 Task: Find connections with filter location Rānībennur with filter topic #futurewith filter profile language German with filter current company Synchrony with filter school Banaras Hindu University with filter industry Market Research with filter service category Video Production with filter keywords title Housekeeper
Action: Mouse moved to (525, 50)
Screenshot: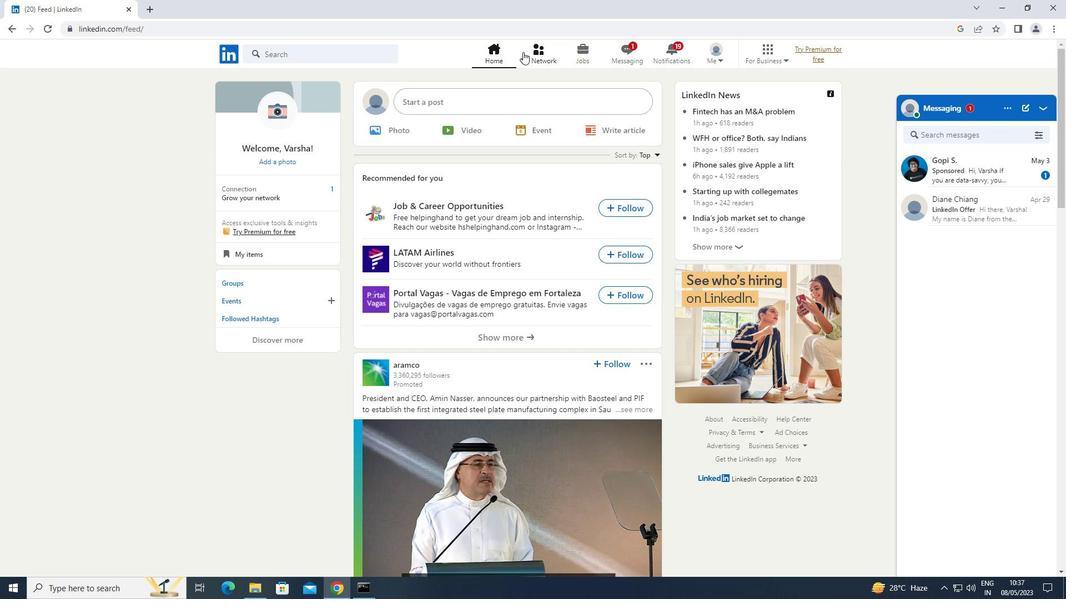 
Action: Mouse pressed left at (525, 50)
Screenshot: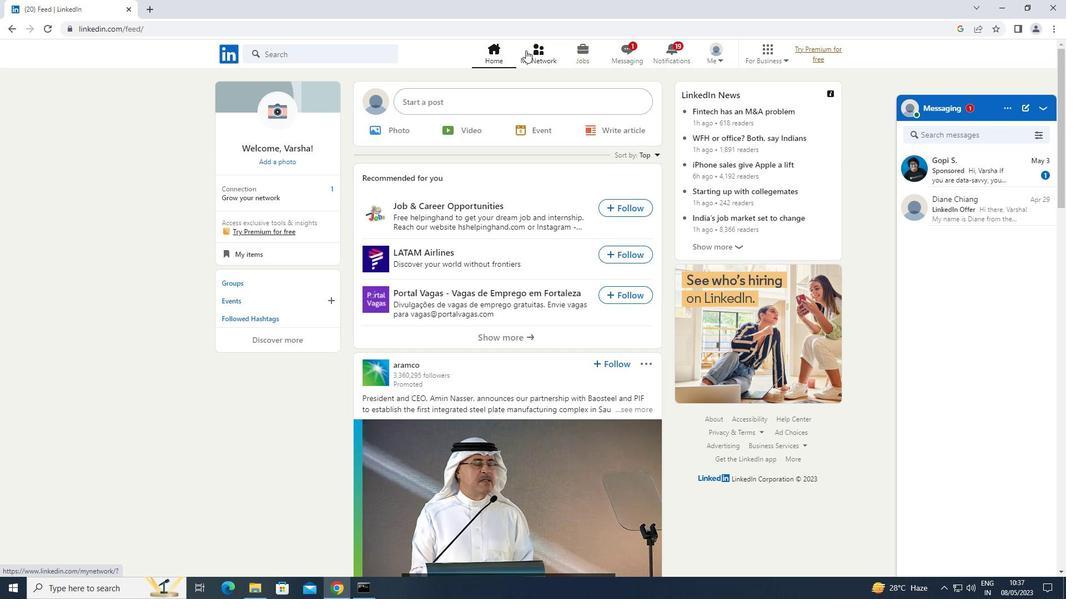 
Action: Mouse moved to (298, 121)
Screenshot: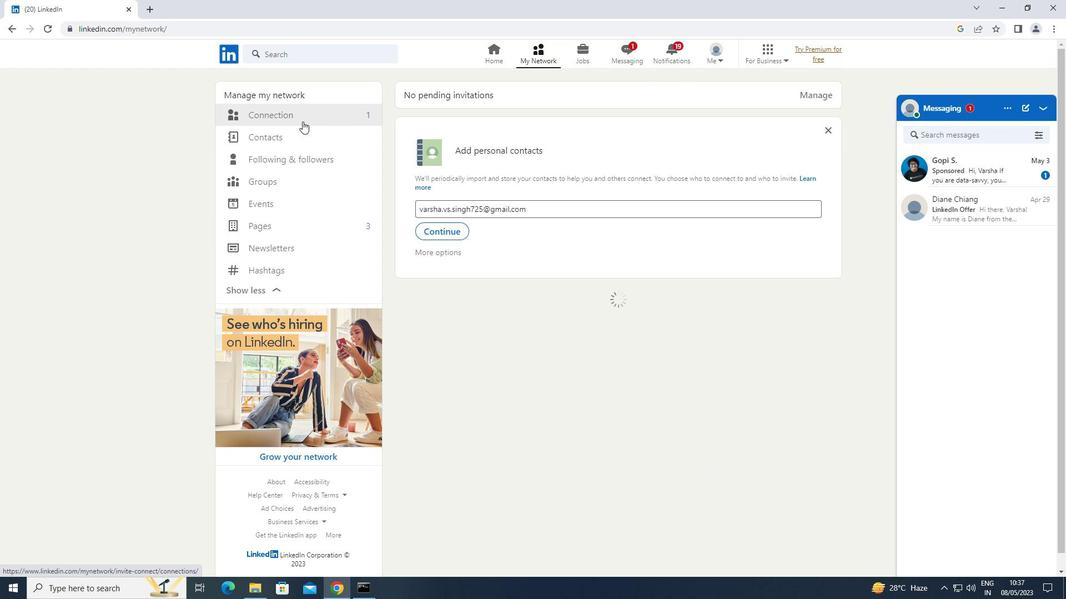 
Action: Mouse pressed left at (298, 121)
Screenshot: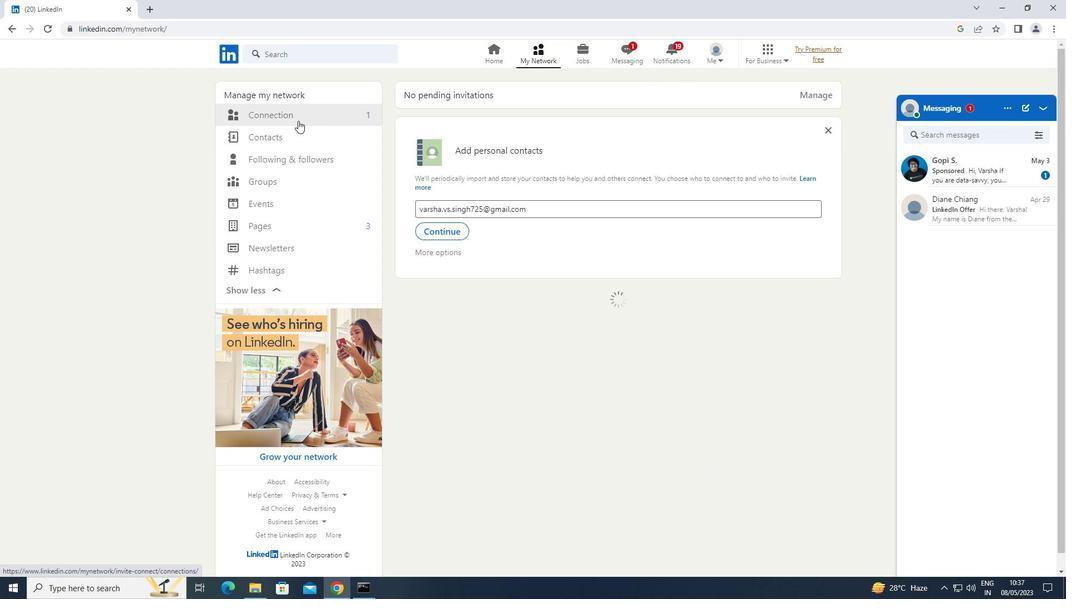 
Action: Mouse moved to (607, 111)
Screenshot: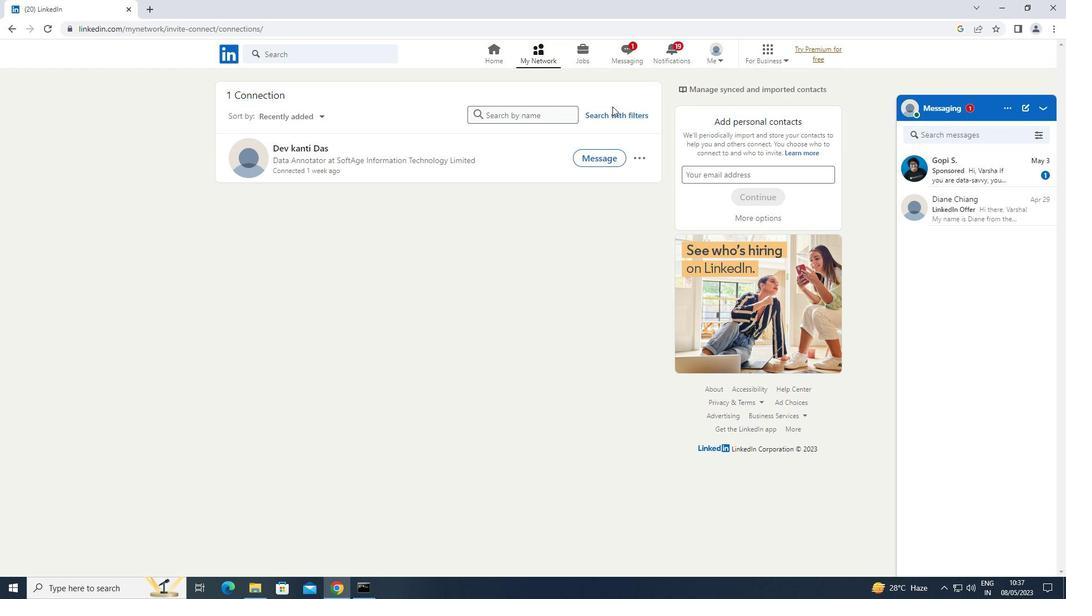 
Action: Mouse pressed left at (607, 111)
Screenshot: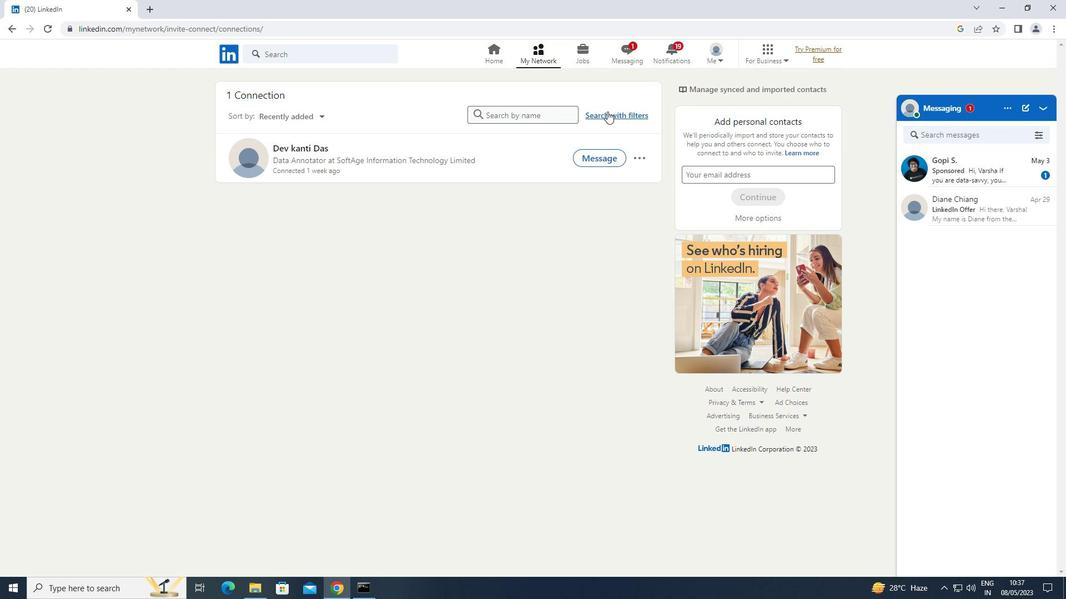 
Action: Mouse moved to (569, 84)
Screenshot: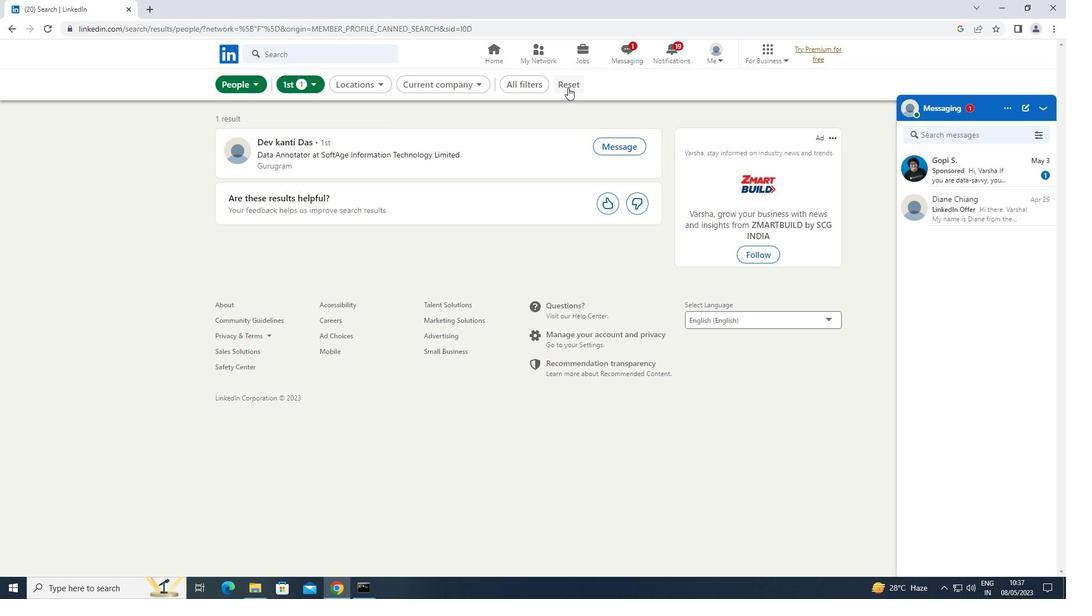 
Action: Mouse pressed left at (569, 84)
Screenshot: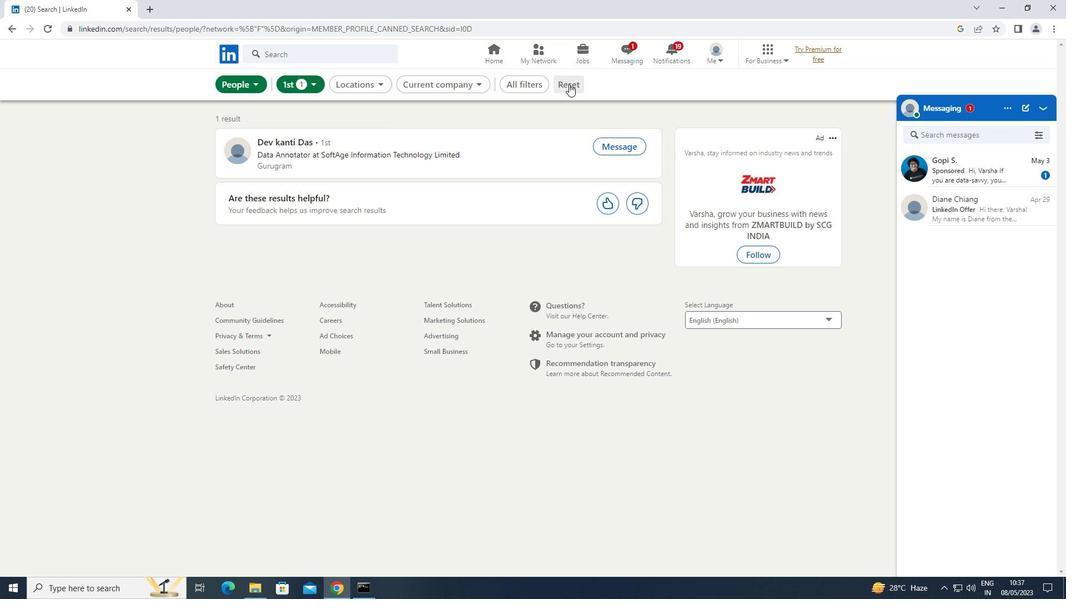 
Action: Mouse moved to (554, 86)
Screenshot: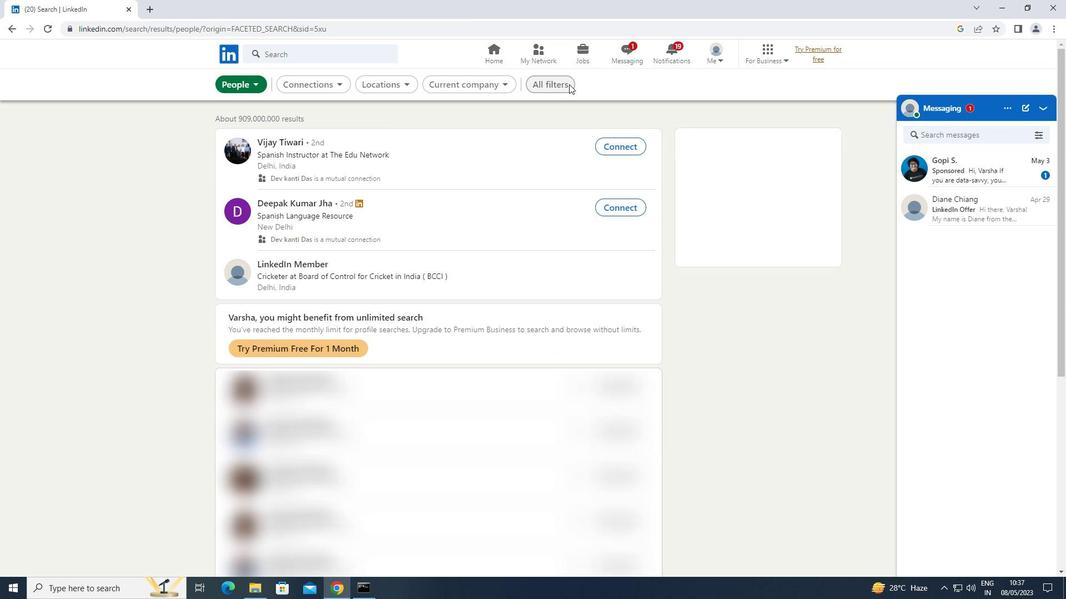 
Action: Mouse pressed left at (554, 86)
Screenshot: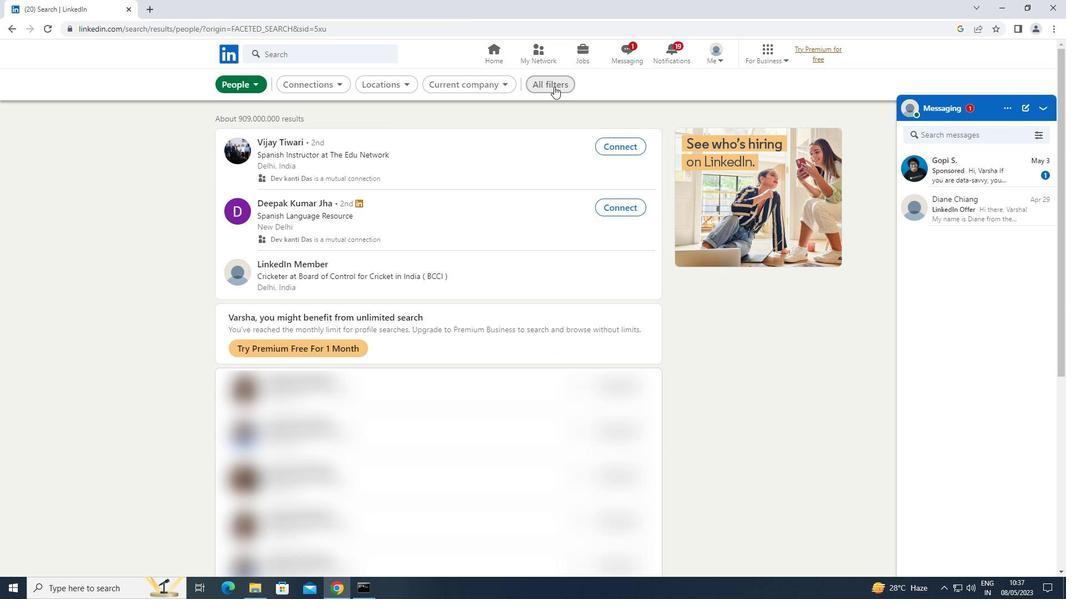 
Action: Mouse moved to (802, 176)
Screenshot: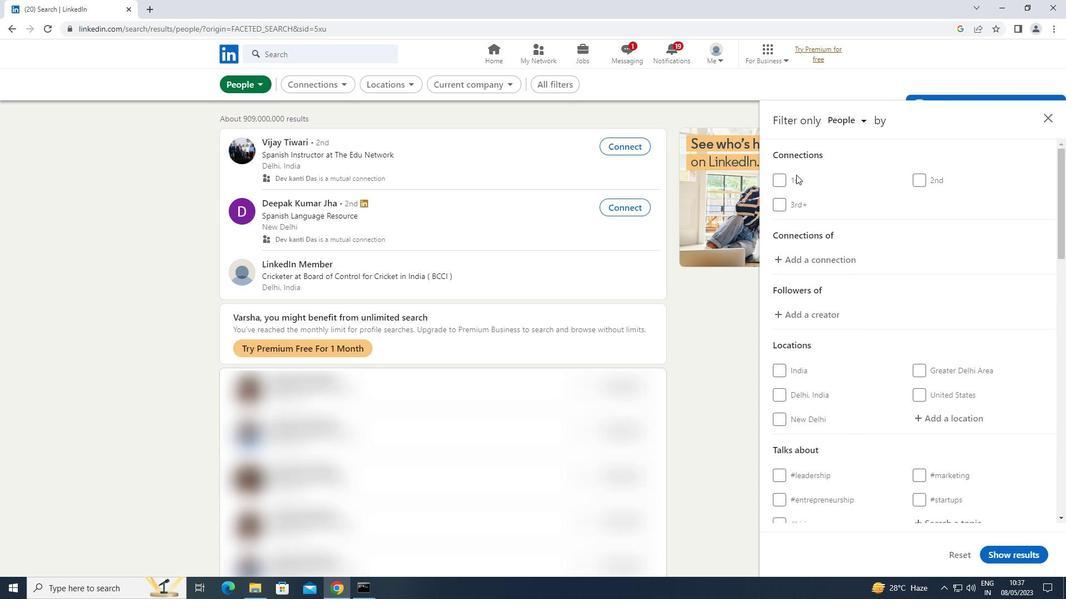 
Action: Mouse scrolled (802, 176) with delta (0, 0)
Screenshot: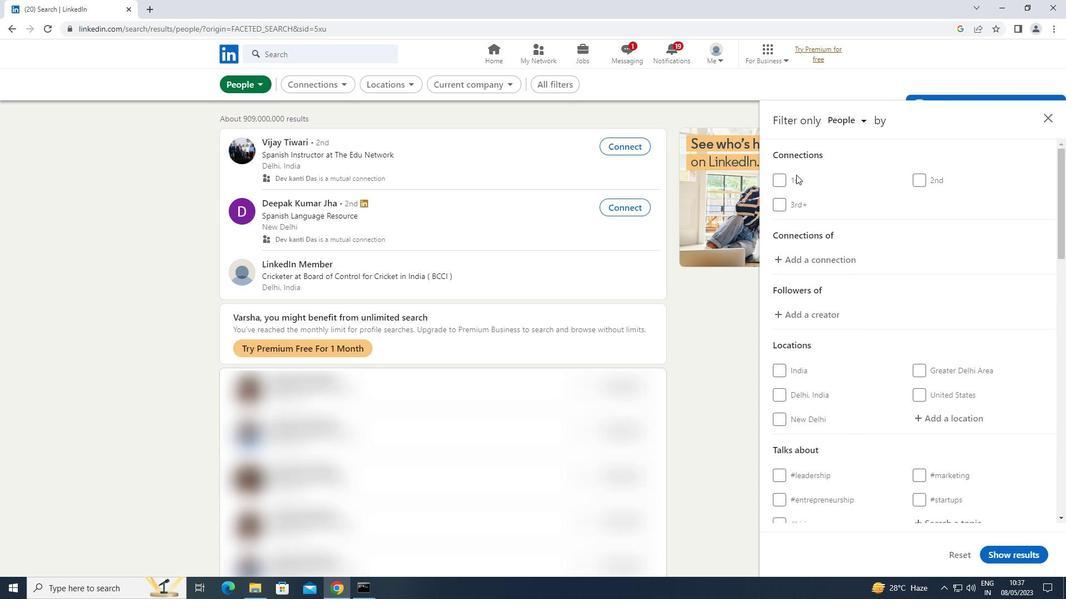 
Action: Mouse moved to (802, 177)
Screenshot: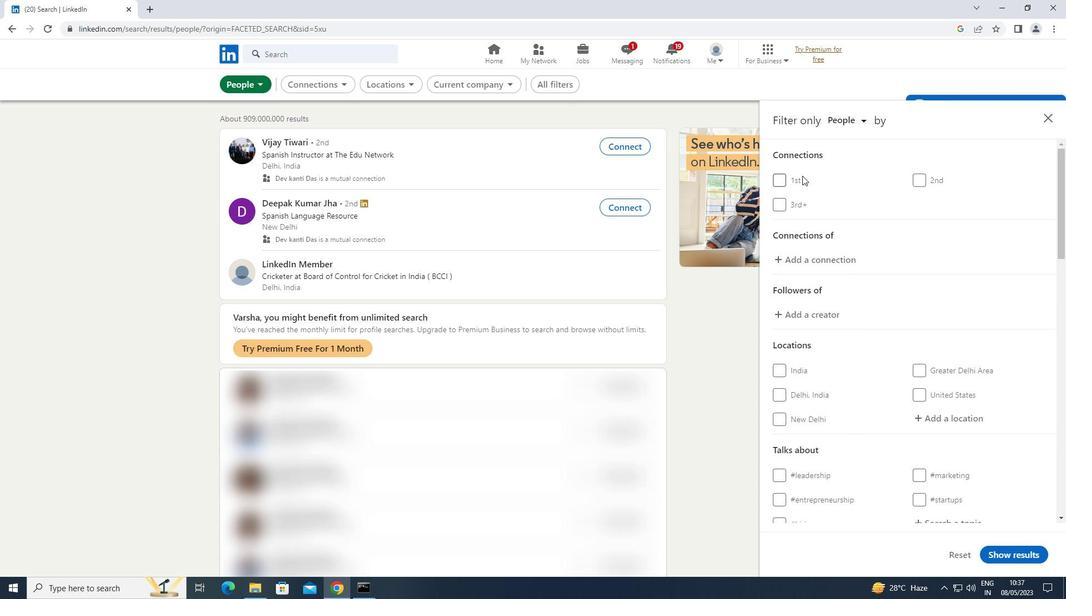 
Action: Mouse scrolled (802, 177) with delta (0, 0)
Screenshot: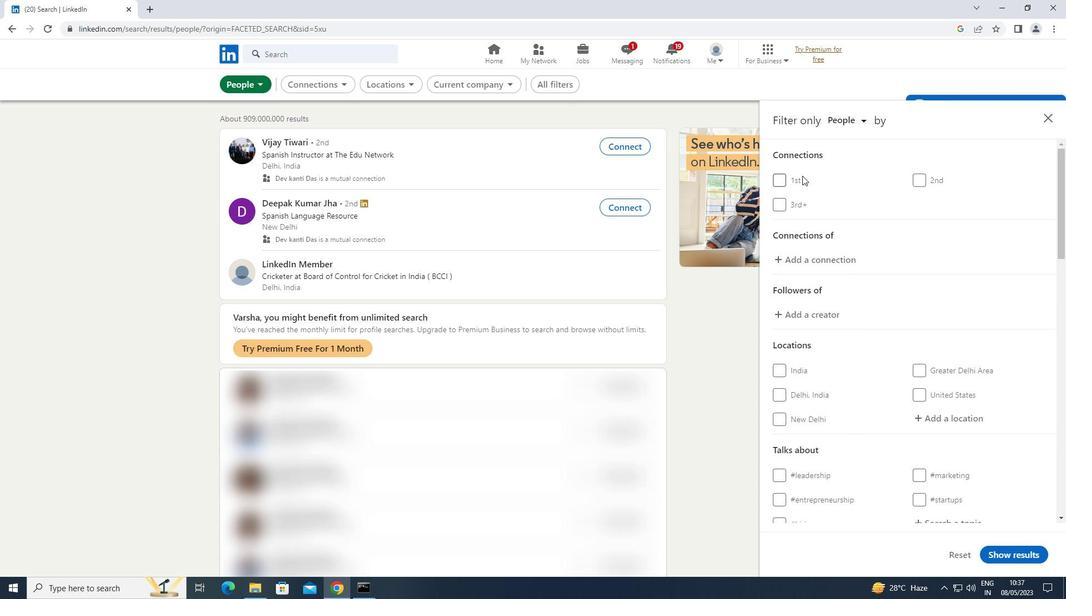 
Action: Mouse moved to (802, 177)
Screenshot: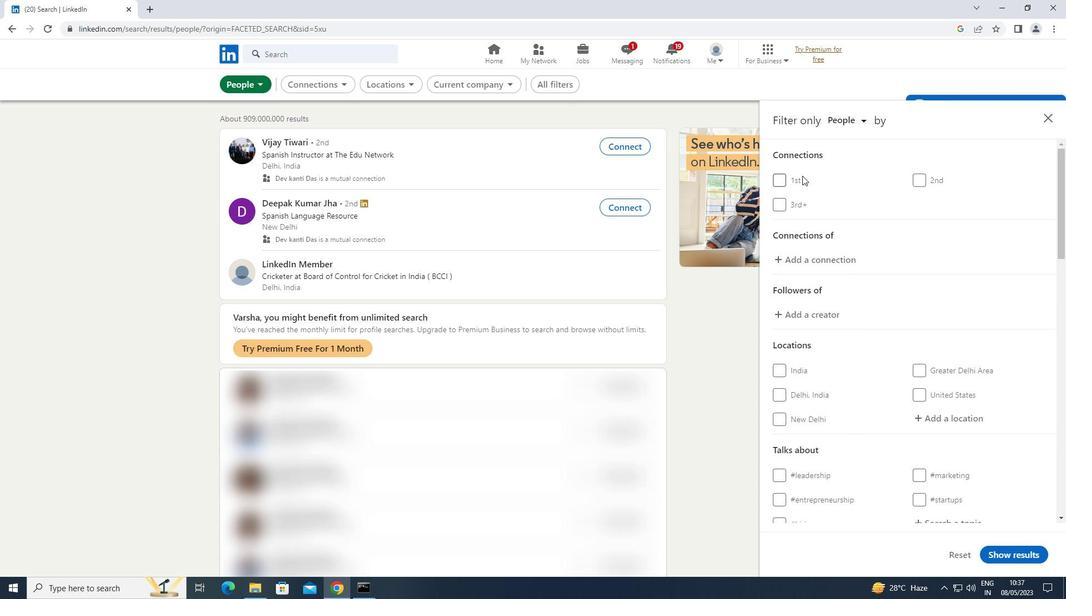 
Action: Mouse scrolled (802, 177) with delta (0, 0)
Screenshot: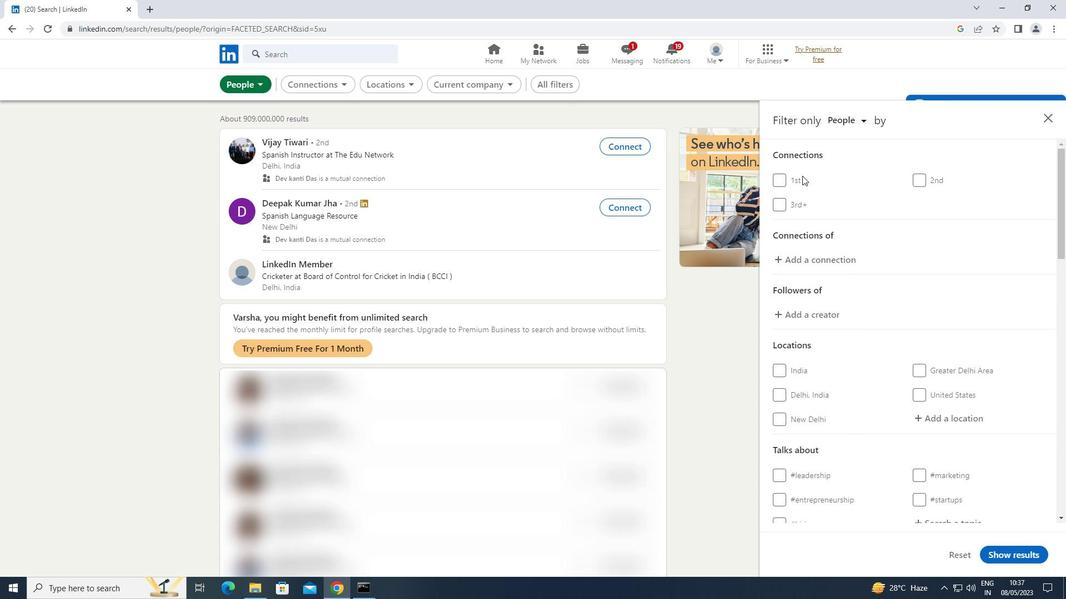 
Action: Mouse moved to (942, 246)
Screenshot: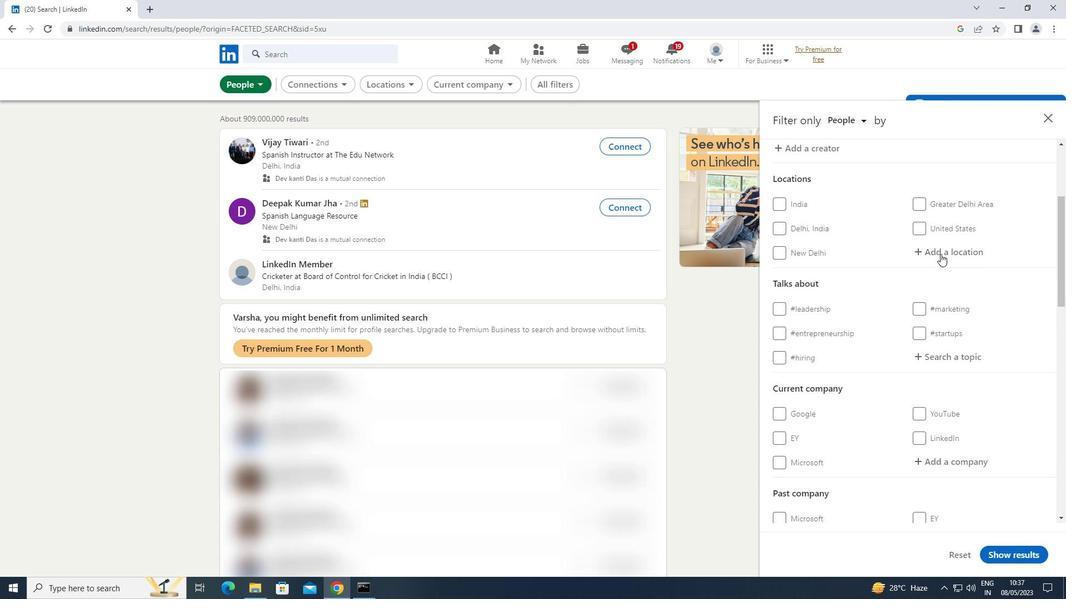 
Action: Mouse pressed left at (942, 246)
Screenshot: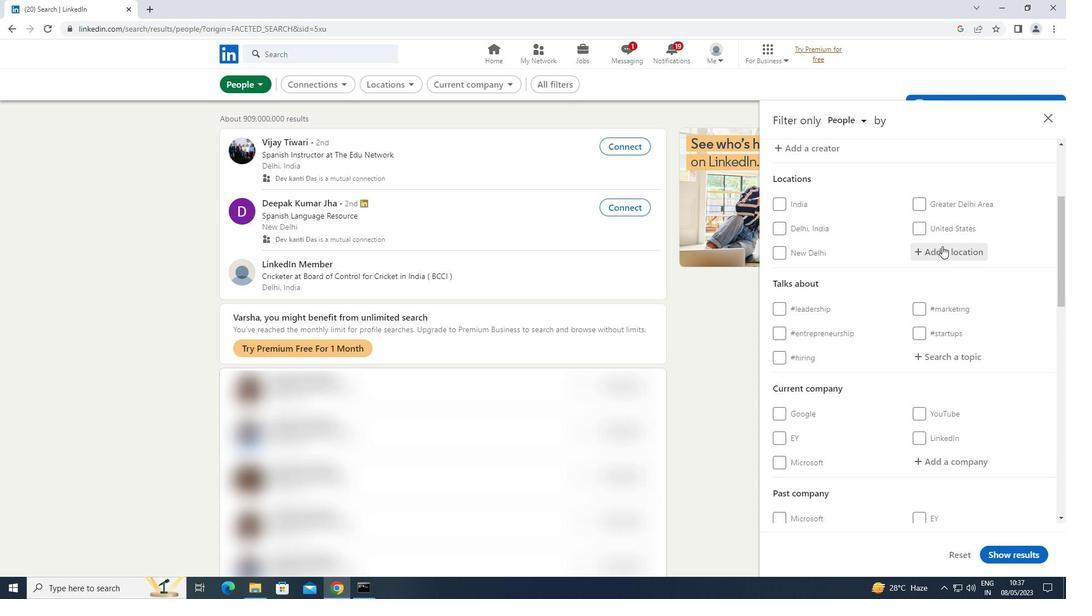 
Action: Mouse moved to (942, 246)
Screenshot: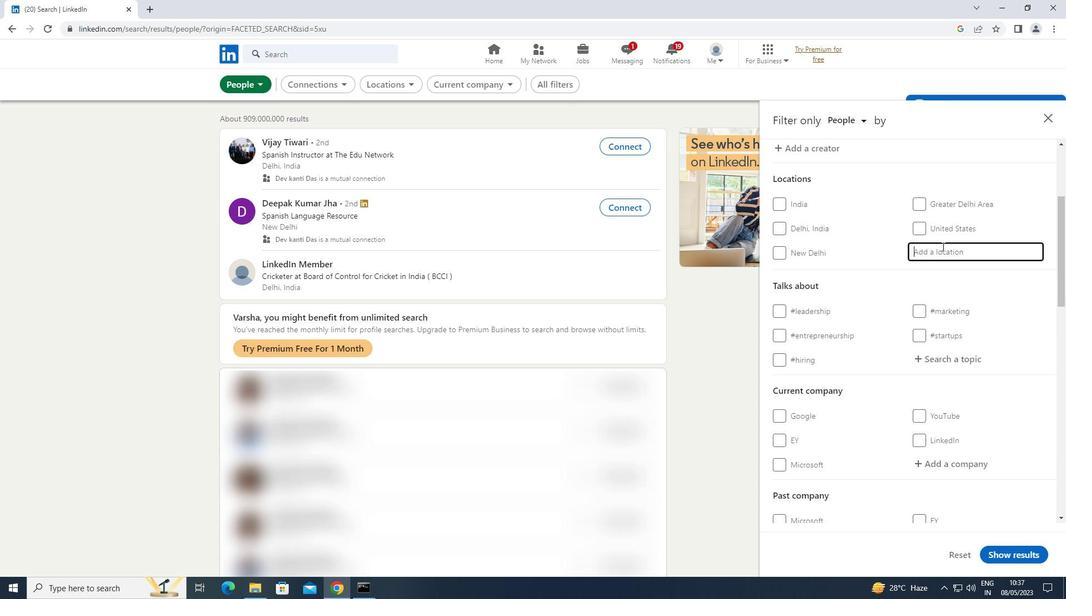 
Action: Key pressed <Key.shift>RANIBENNUR
Screenshot: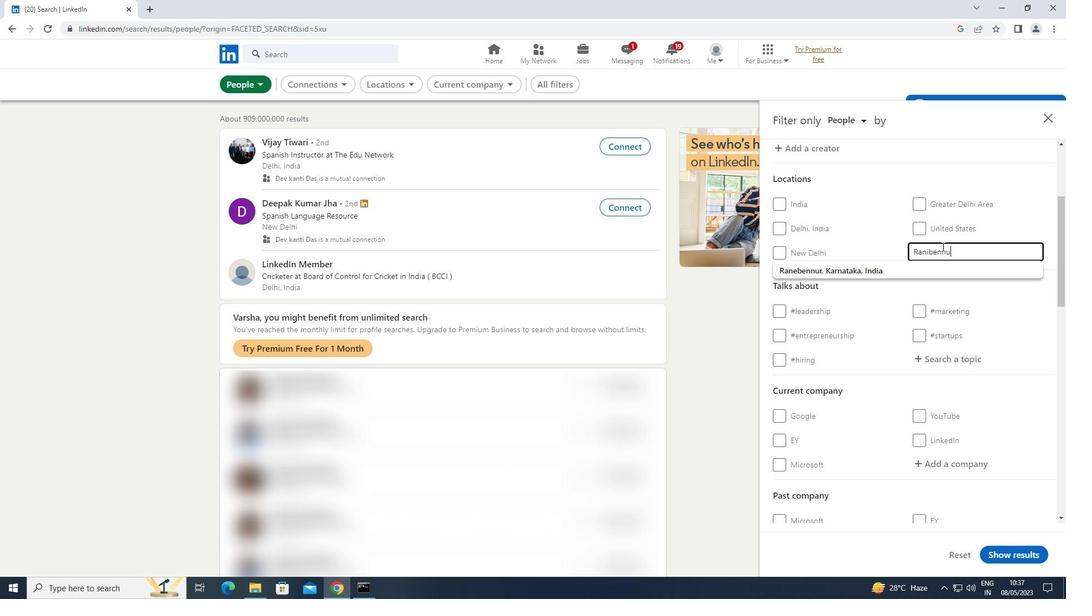 
Action: Mouse moved to (941, 357)
Screenshot: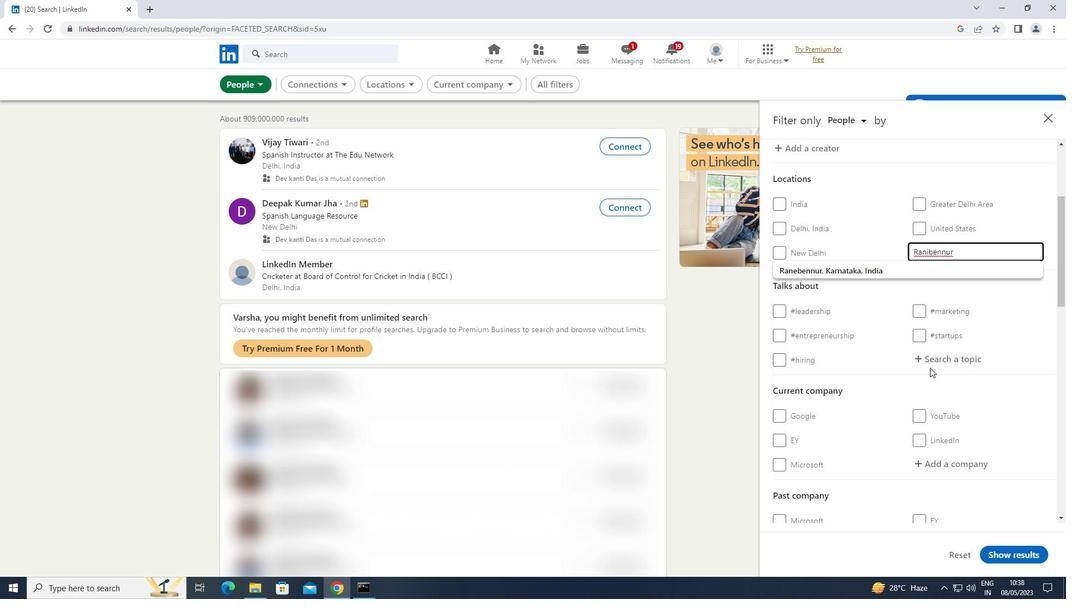 
Action: Mouse pressed left at (941, 357)
Screenshot: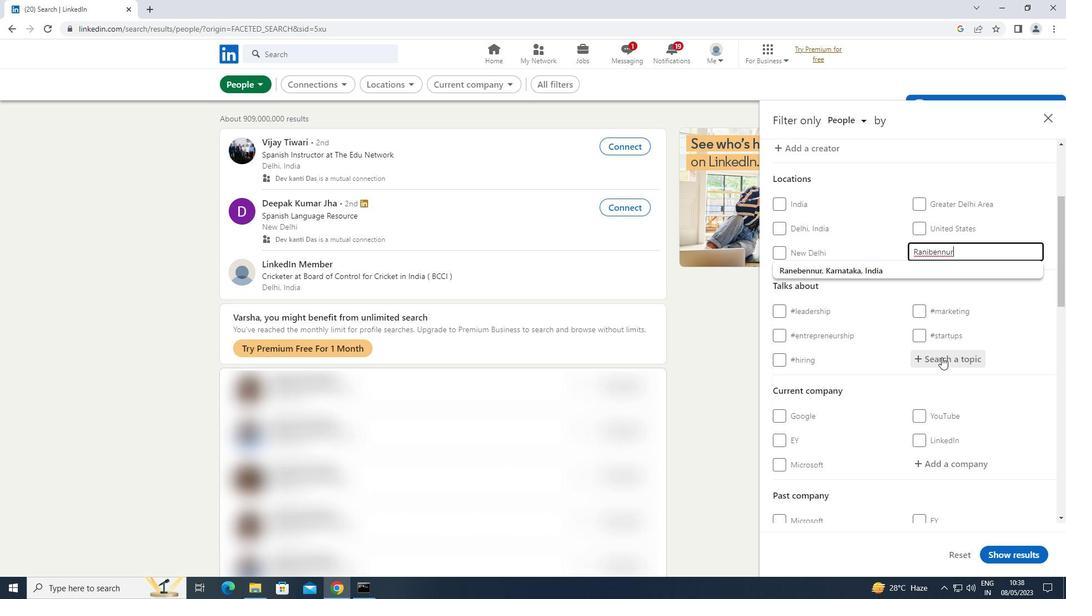
Action: Key pressed FUTURE
Screenshot: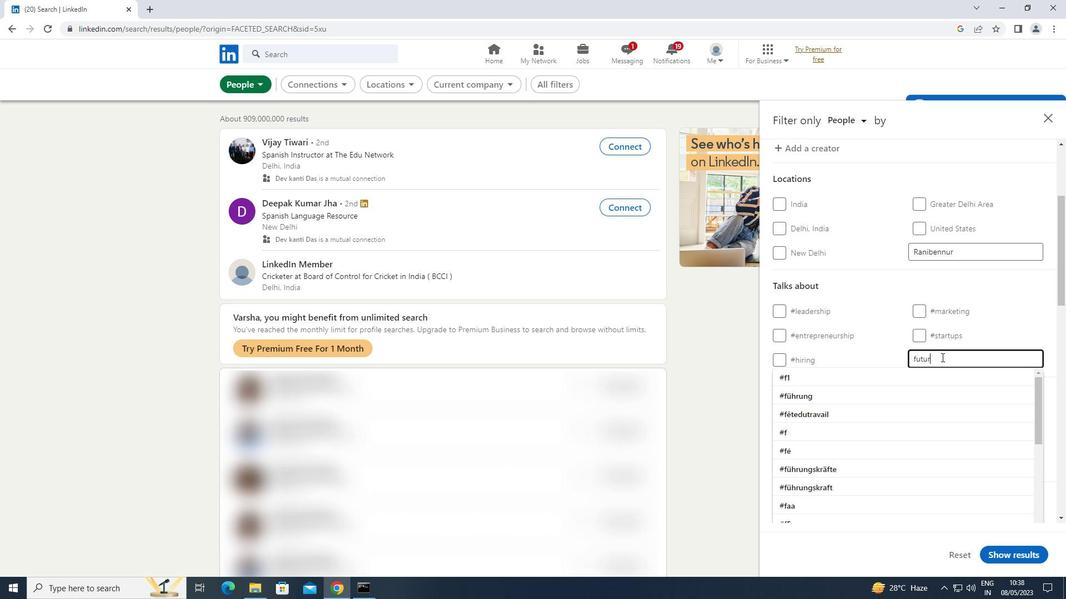 
Action: Mouse moved to (838, 373)
Screenshot: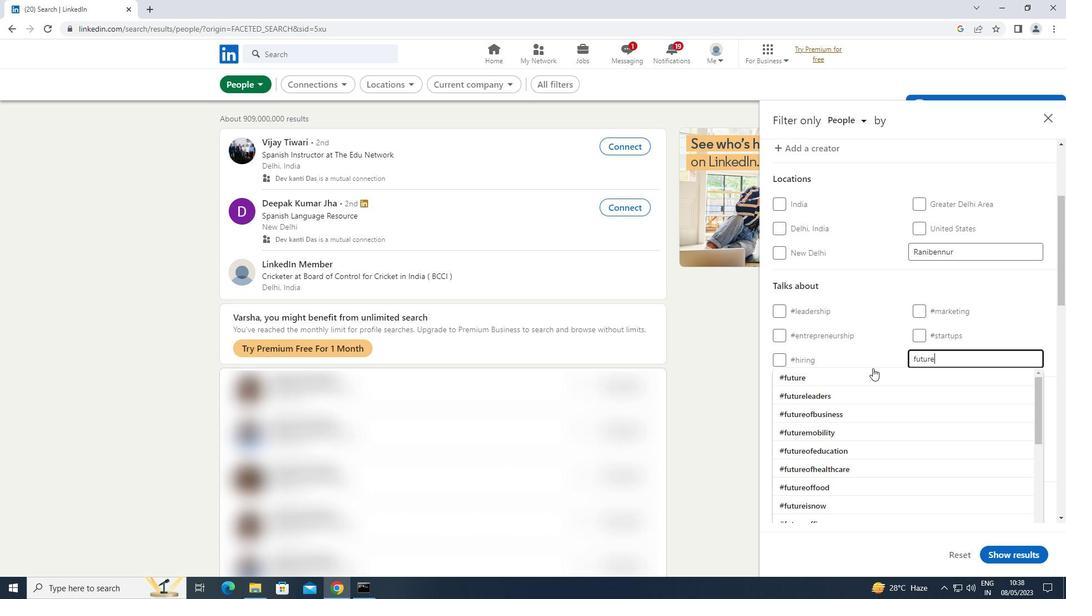 
Action: Mouse pressed left at (838, 373)
Screenshot: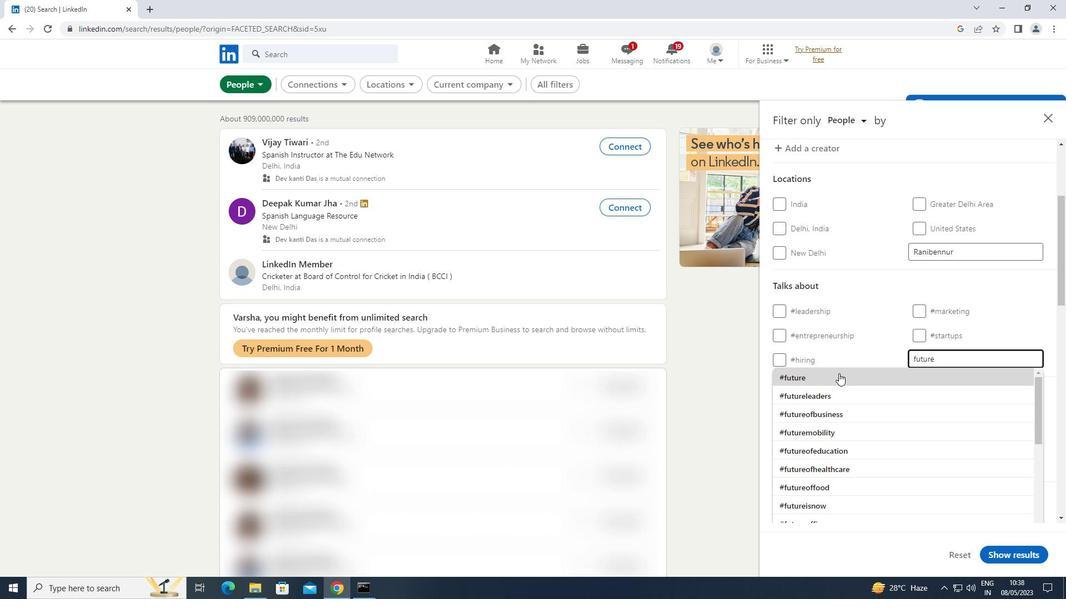 
Action: Mouse moved to (838, 373)
Screenshot: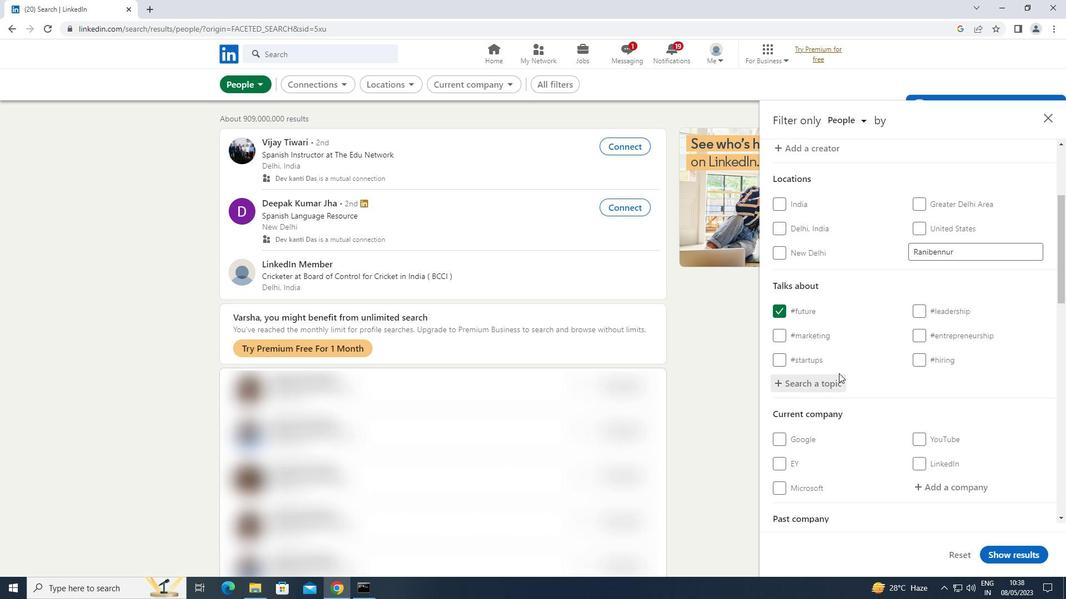 
Action: Mouse scrolled (838, 373) with delta (0, 0)
Screenshot: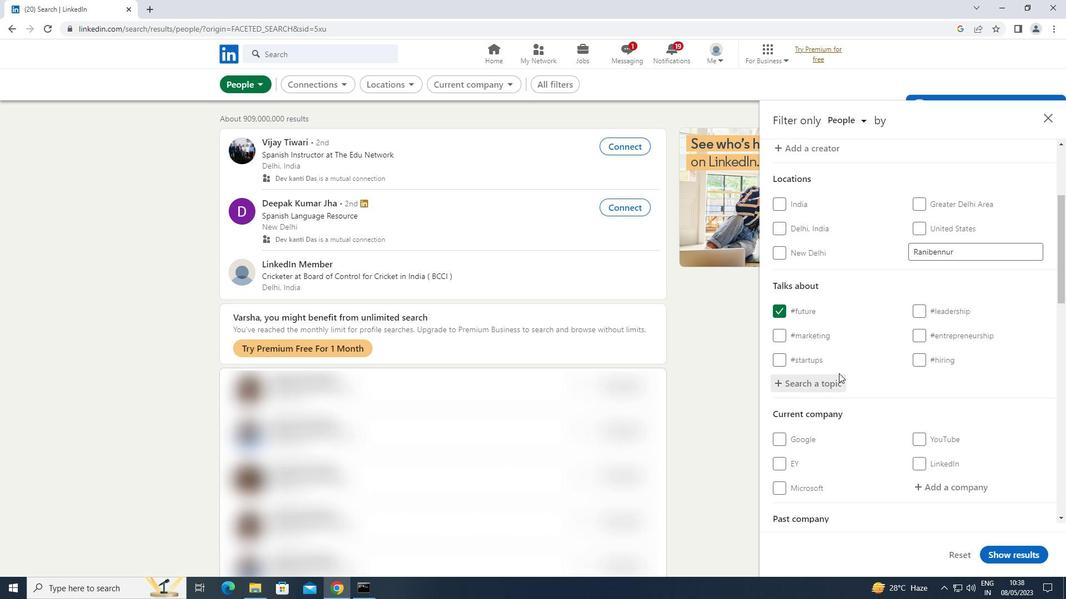 
Action: Mouse moved to (838, 374)
Screenshot: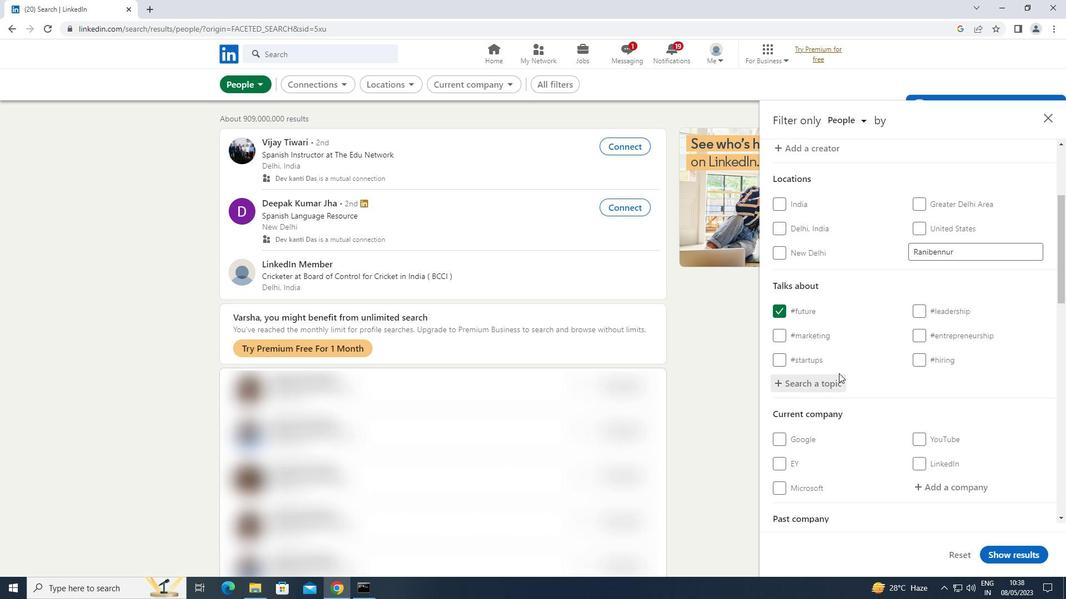 
Action: Mouse scrolled (838, 373) with delta (0, 0)
Screenshot: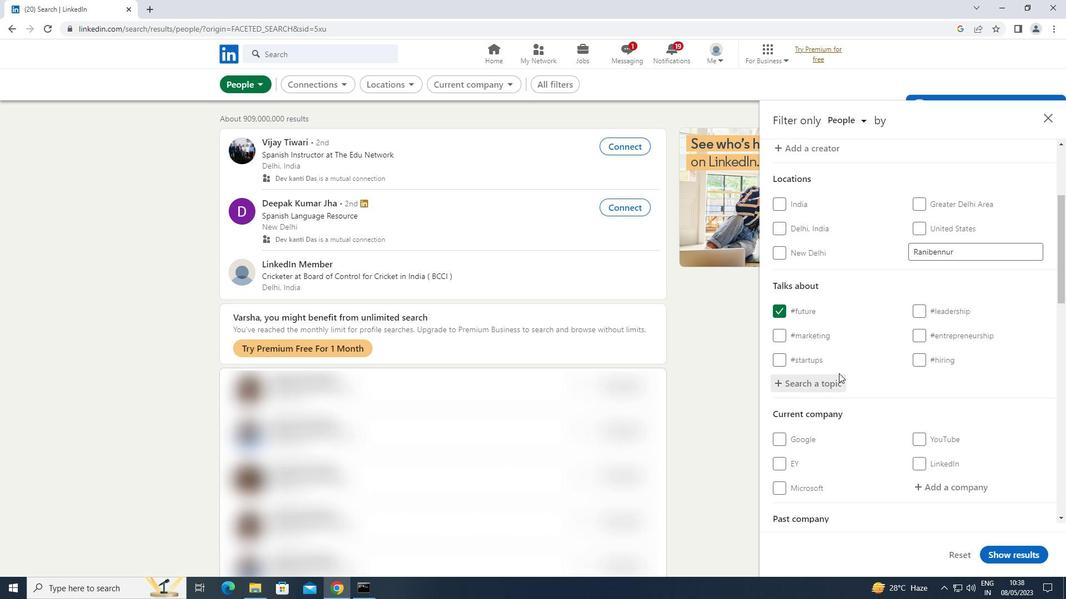 
Action: Mouse scrolled (838, 373) with delta (0, 0)
Screenshot: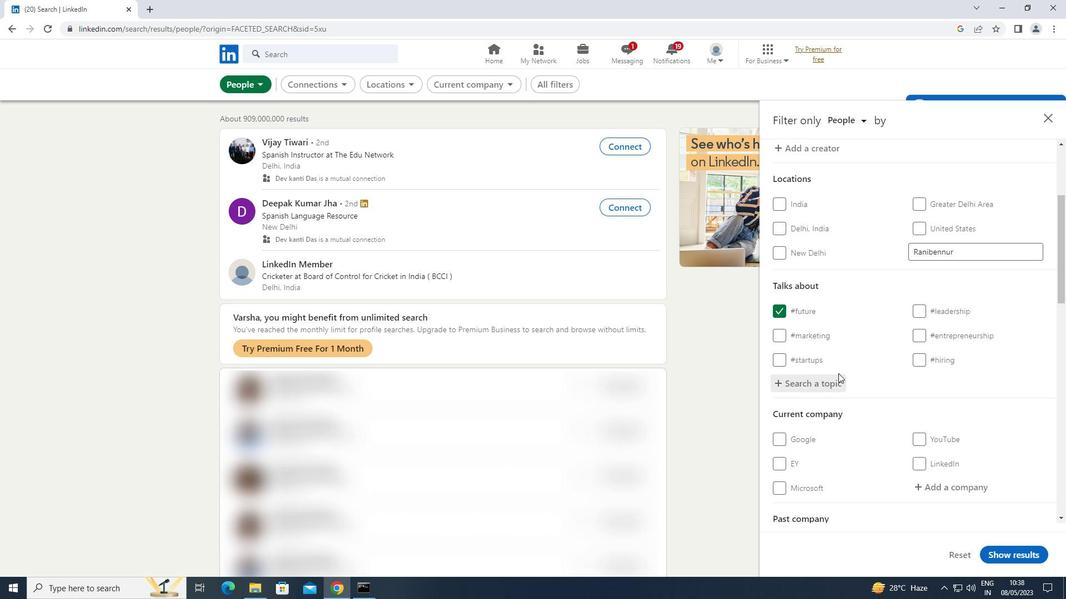 
Action: Mouse scrolled (838, 373) with delta (0, 0)
Screenshot: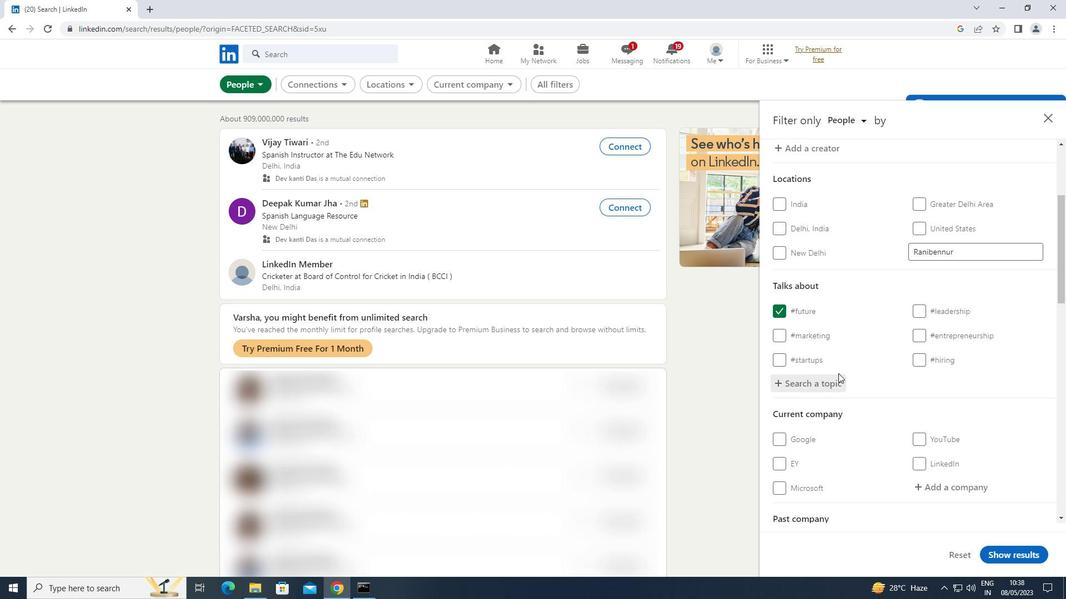 
Action: Mouse scrolled (838, 373) with delta (0, 0)
Screenshot: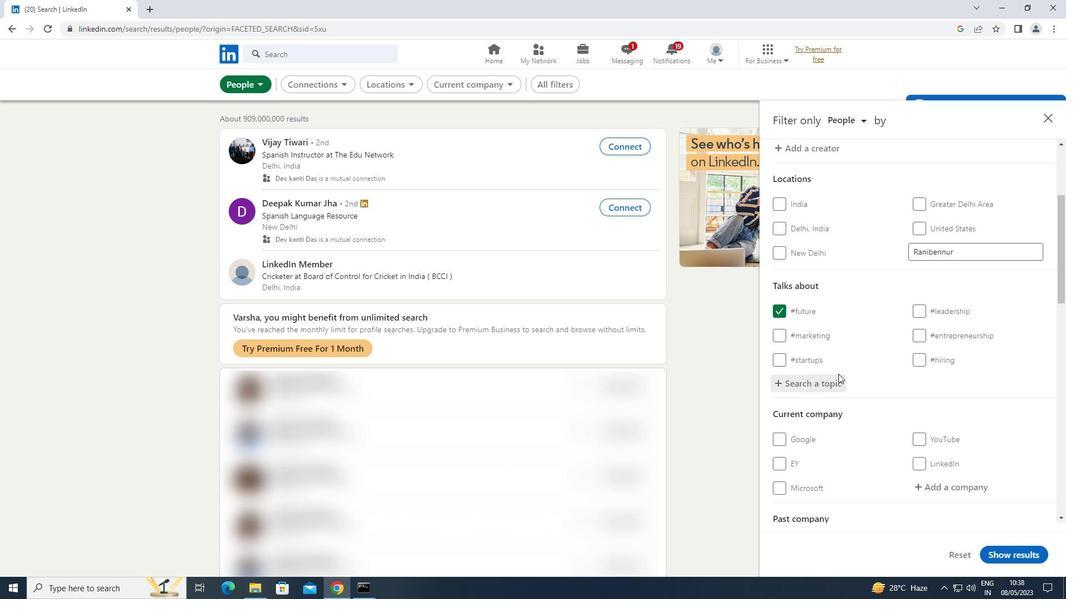 
Action: Mouse moved to (837, 374)
Screenshot: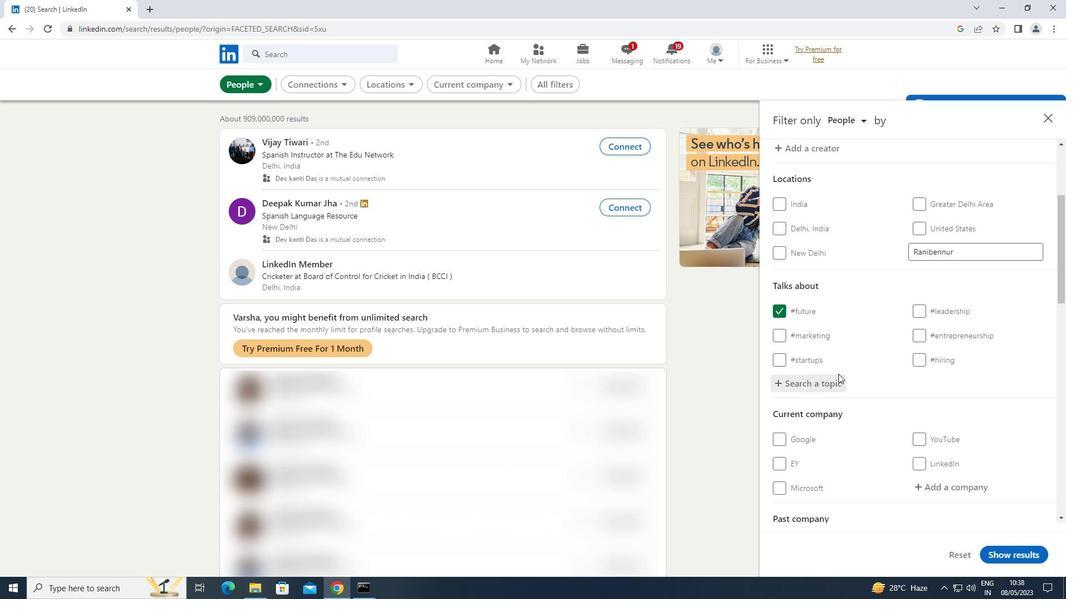 
Action: Mouse scrolled (837, 374) with delta (0, 0)
Screenshot: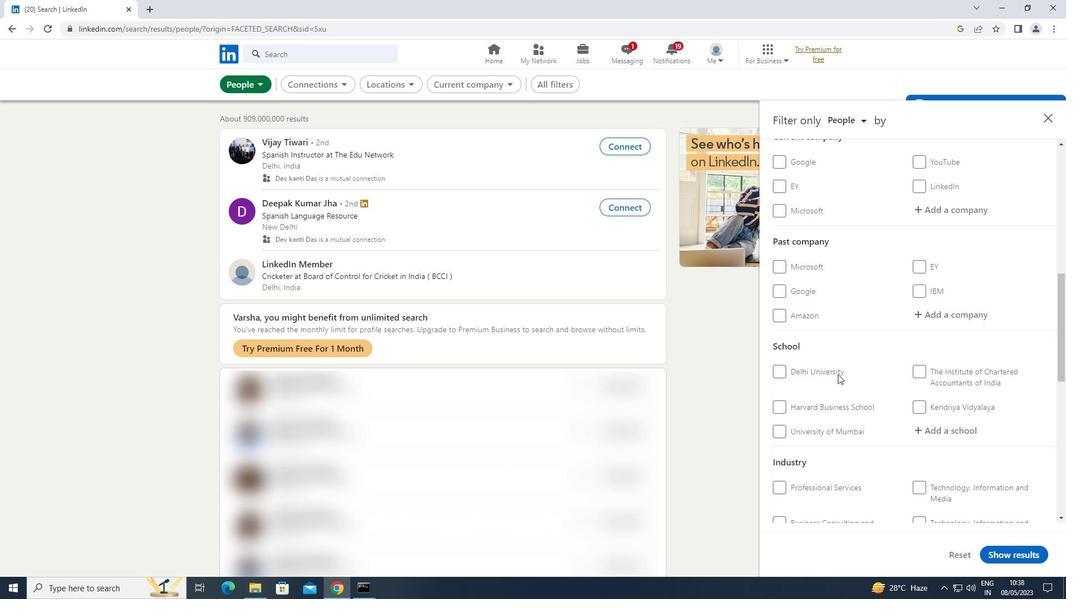 
Action: Mouse scrolled (837, 374) with delta (0, 0)
Screenshot: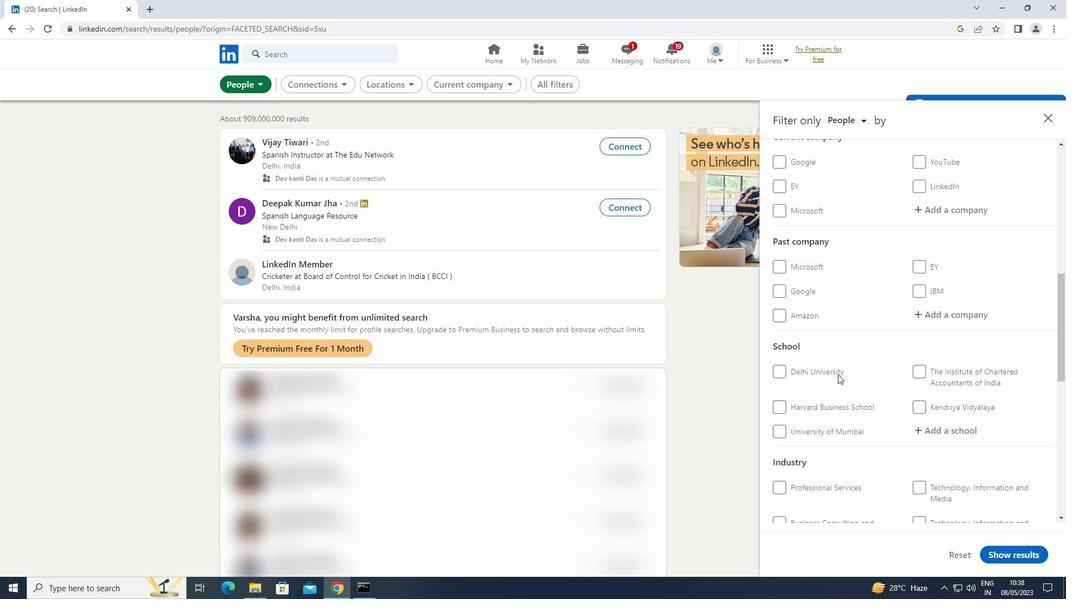 
Action: Mouse scrolled (837, 374) with delta (0, 0)
Screenshot: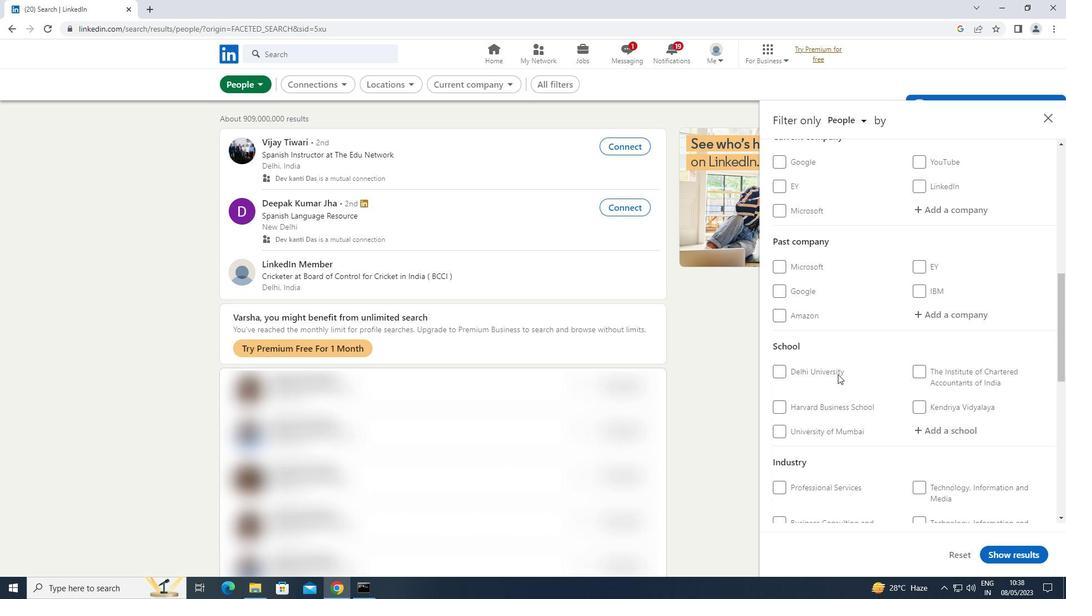 
Action: Mouse scrolled (837, 374) with delta (0, 0)
Screenshot: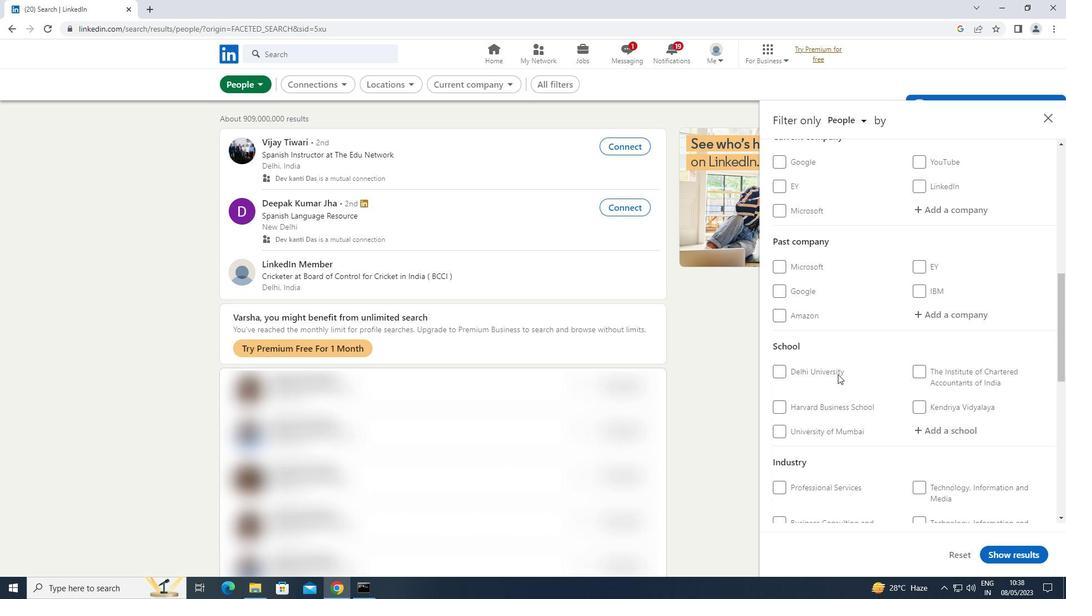 
Action: Mouse scrolled (837, 374) with delta (0, 0)
Screenshot: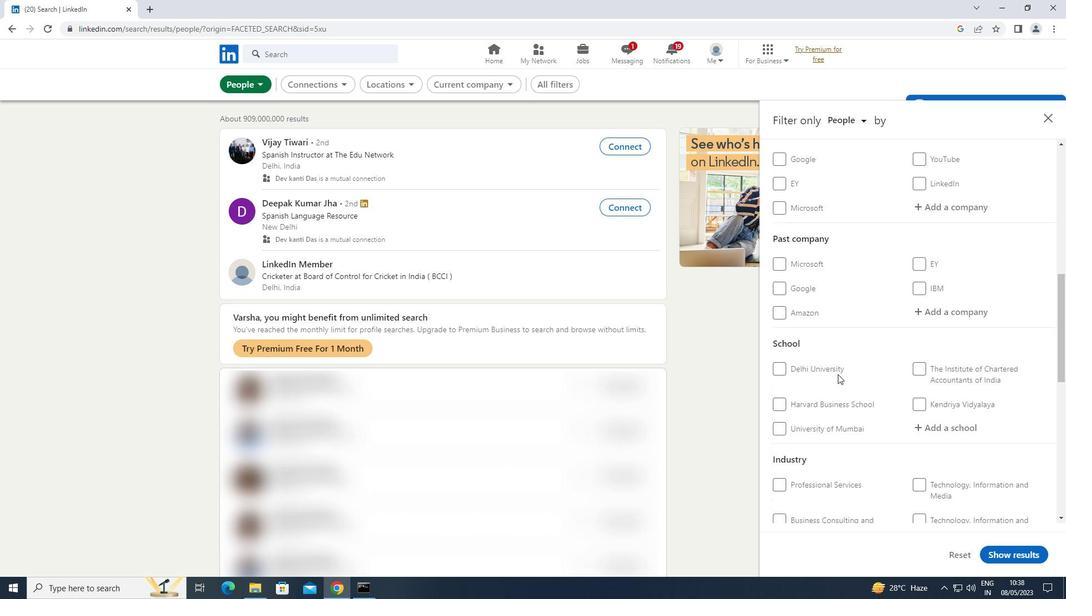 
Action: Mouse scrolled (837, 374) with delta (0, 0)
Screenshot: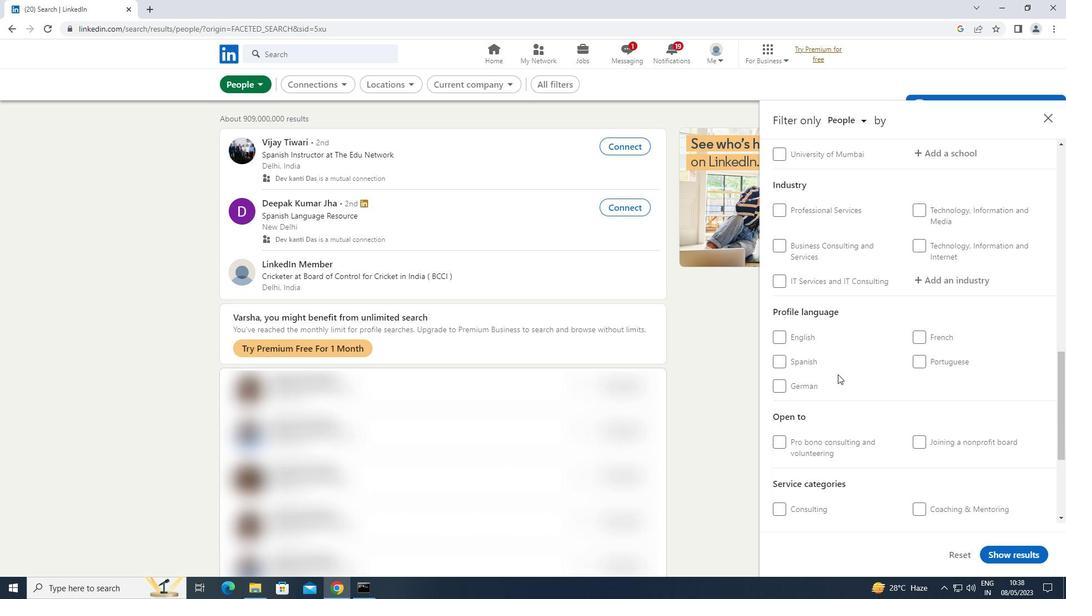 
Action: Mouse scrolled (837, 374) with delta (0, 0)
Screenshot: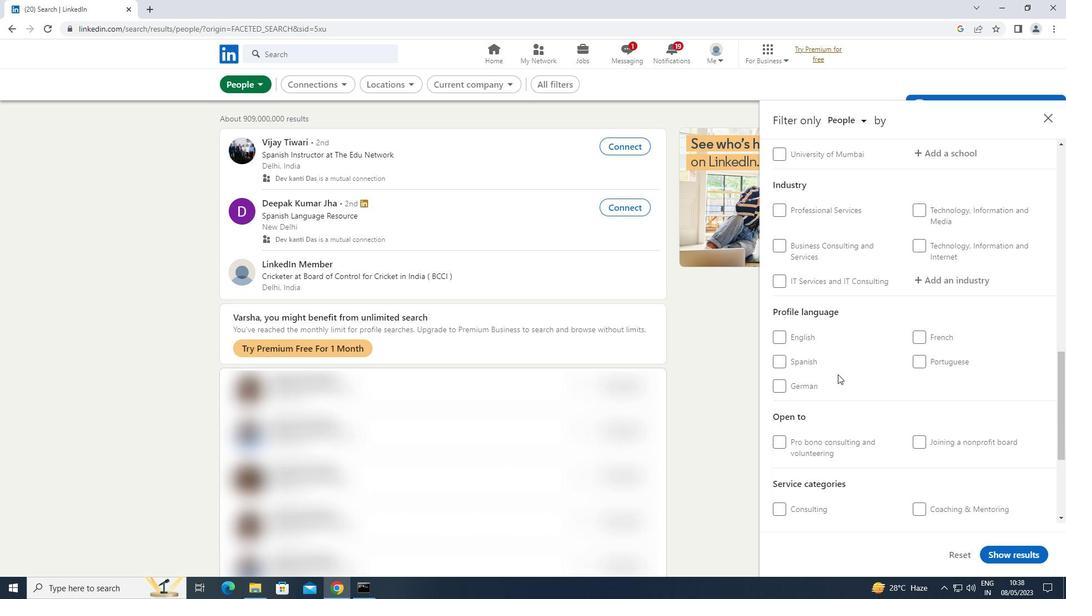 
Action: Mouse scrolled (837, 374) with delta (0, 0)
Screenshot: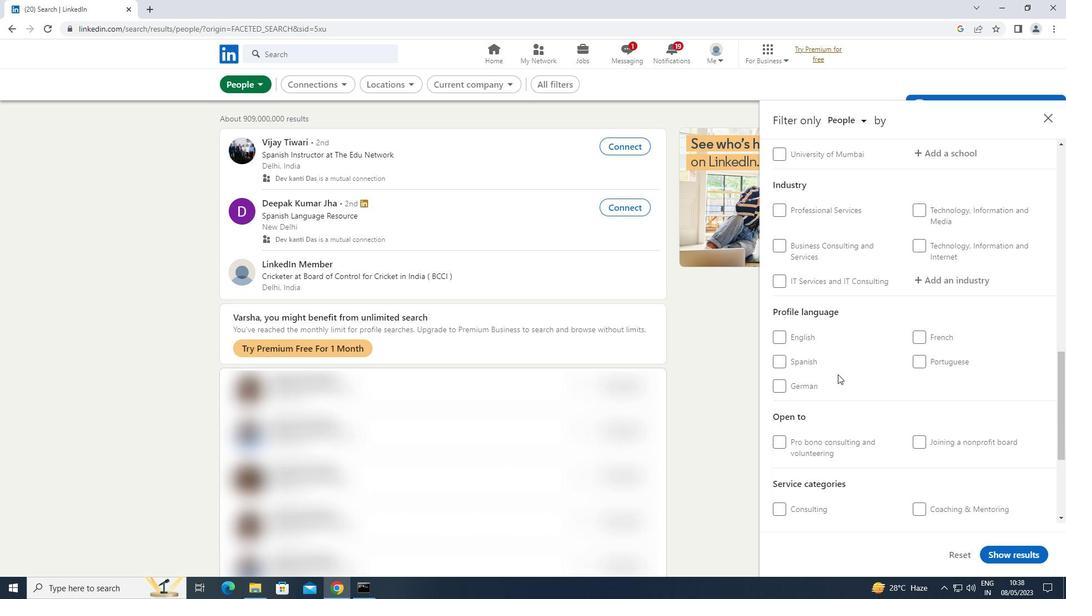 
Action: Mouse scrolled (837, 374) with delta (0, 0)
Screenshot: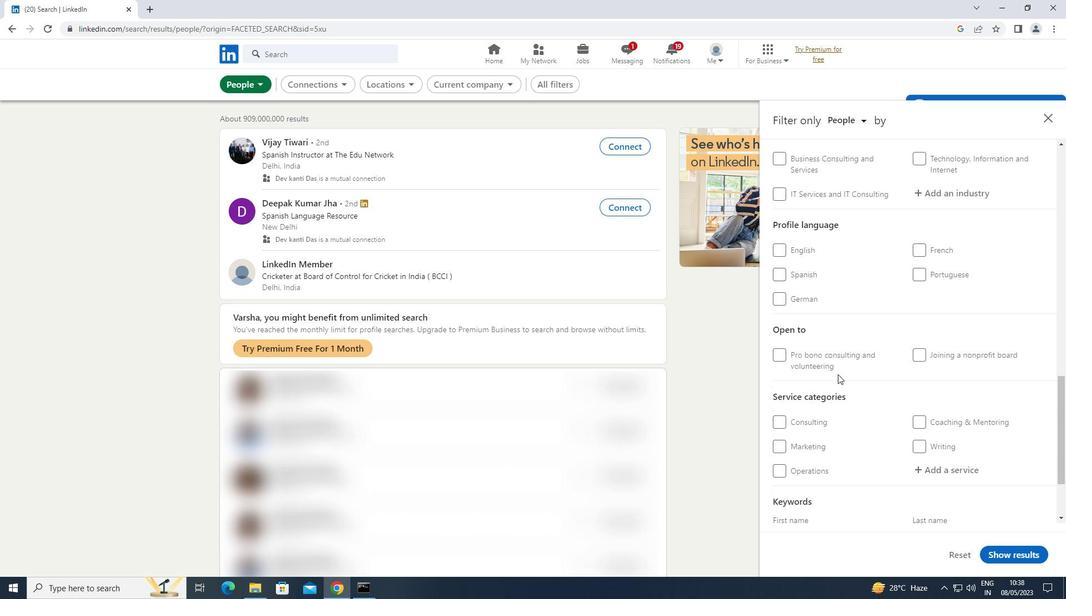 
Action: Mouse scrolled (837, 375) with delta (0, 0)
Screenshot: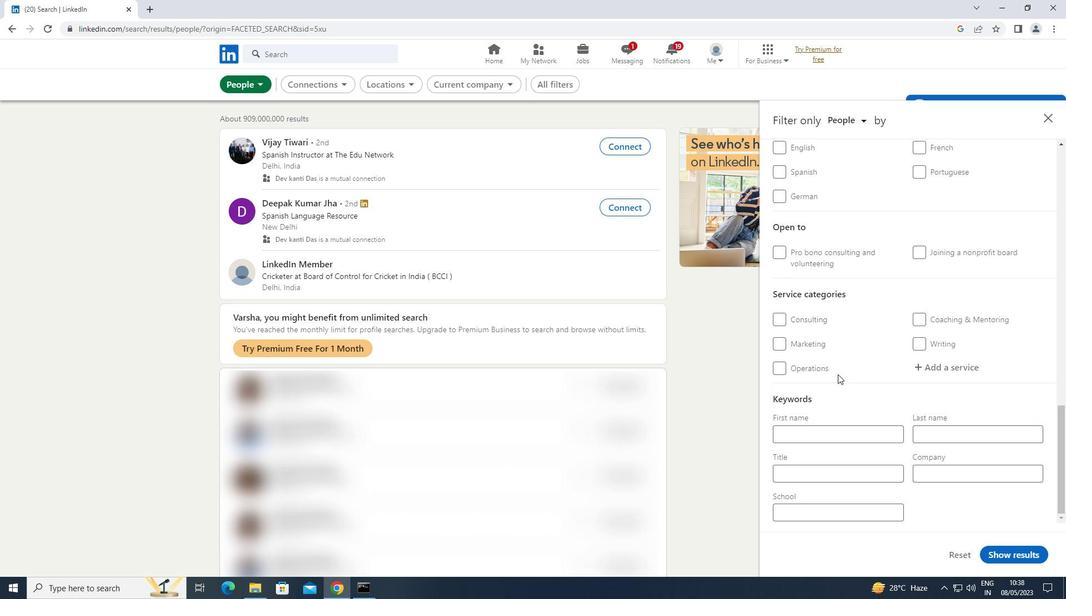 
Action: Mouse scrolled (837, 375) with delta (0, 0)
Screenshot: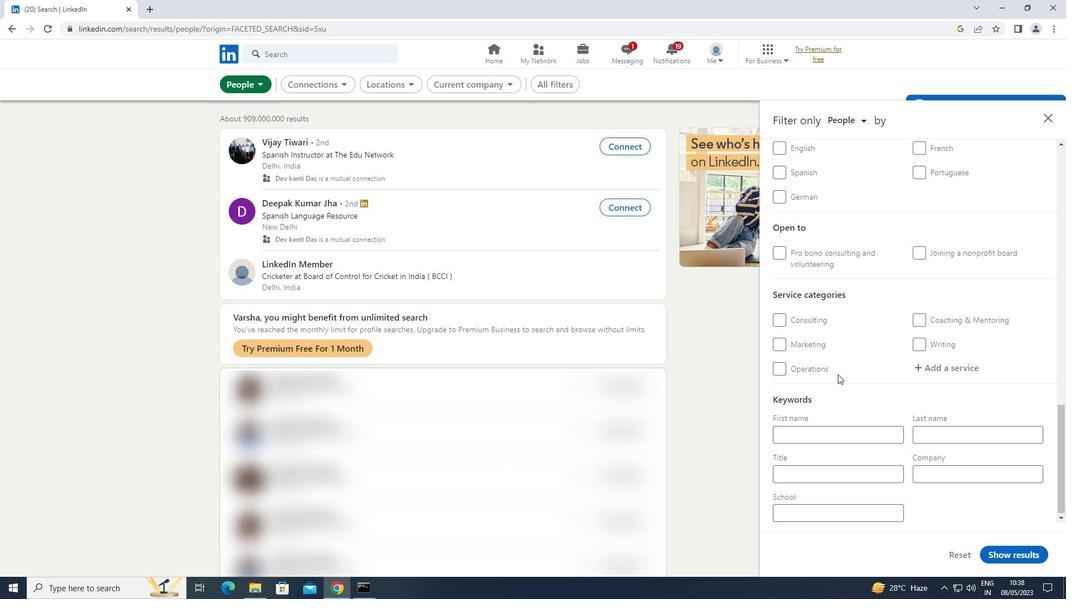 
Action: Mouse moved to (836, 374)
Screenshot: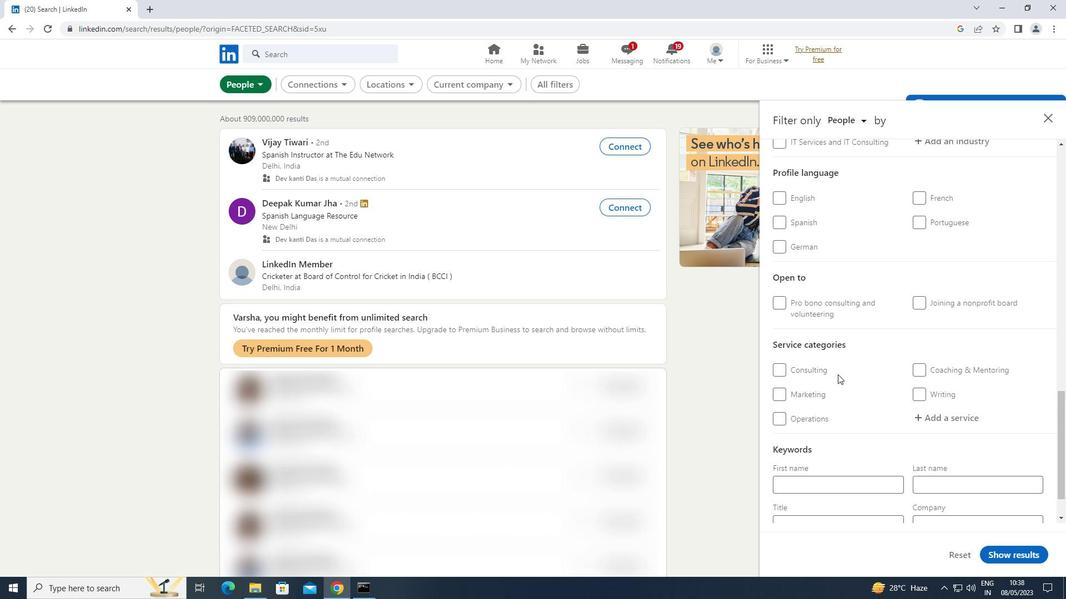 
Action: Mouse scrolled (836, 375) with delta (0, 0)
Screenshot: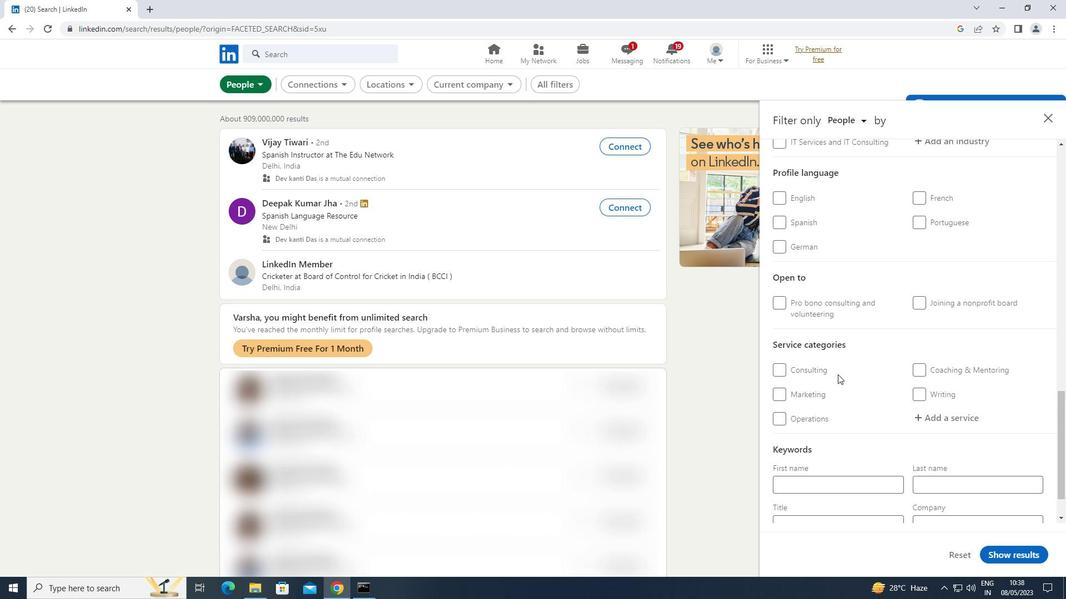 
Action: Mouse moved to (777, 363)
Screenshot: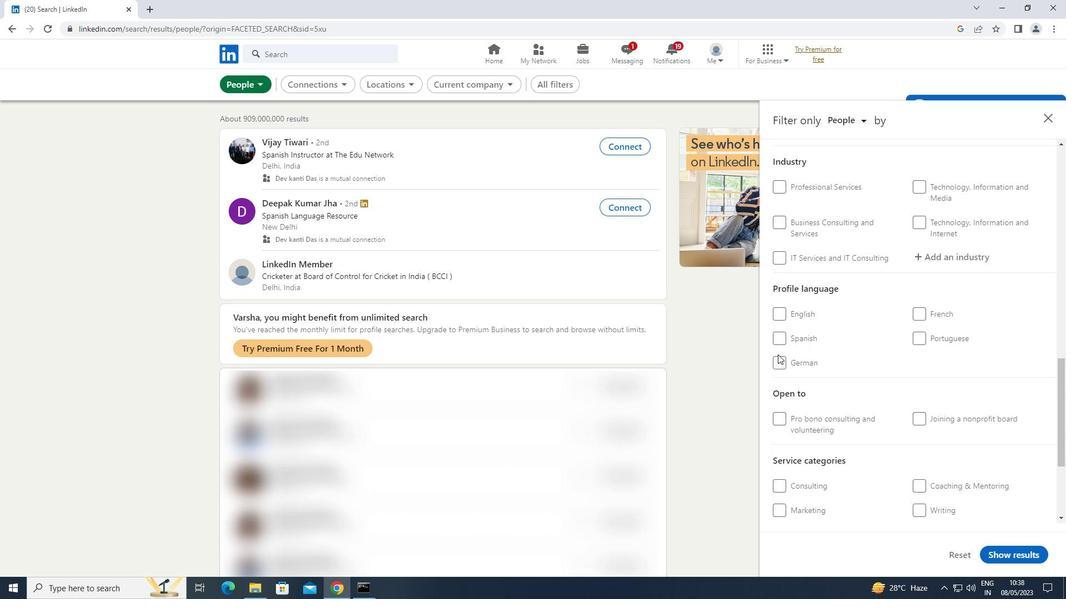 
Action: Mouse pressed left at (777, 363)
Screenshot: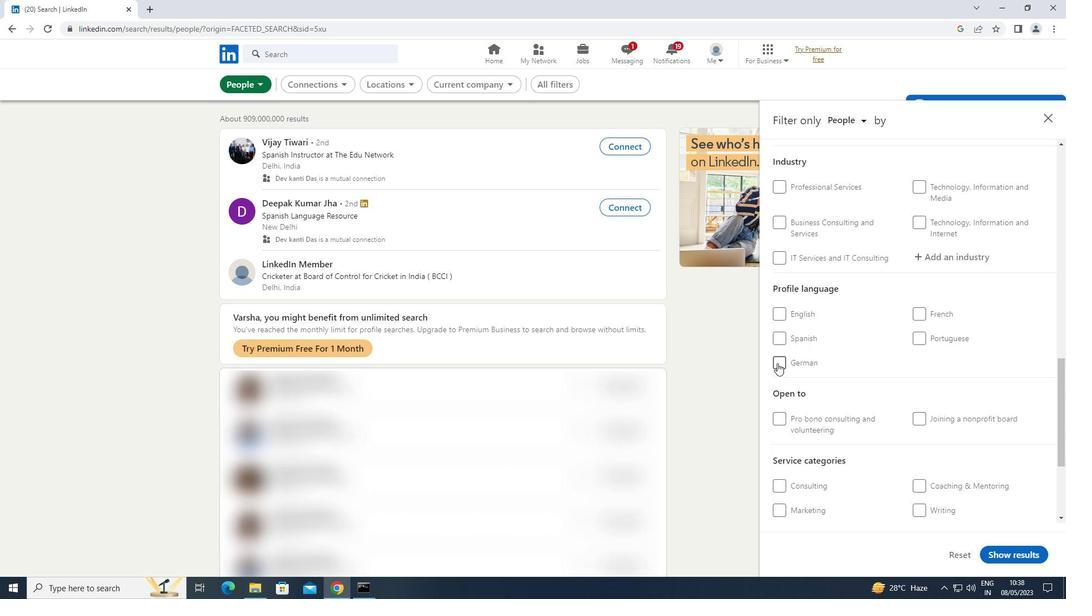 
Action: Mouse moved to (777, 362)
Screenshot: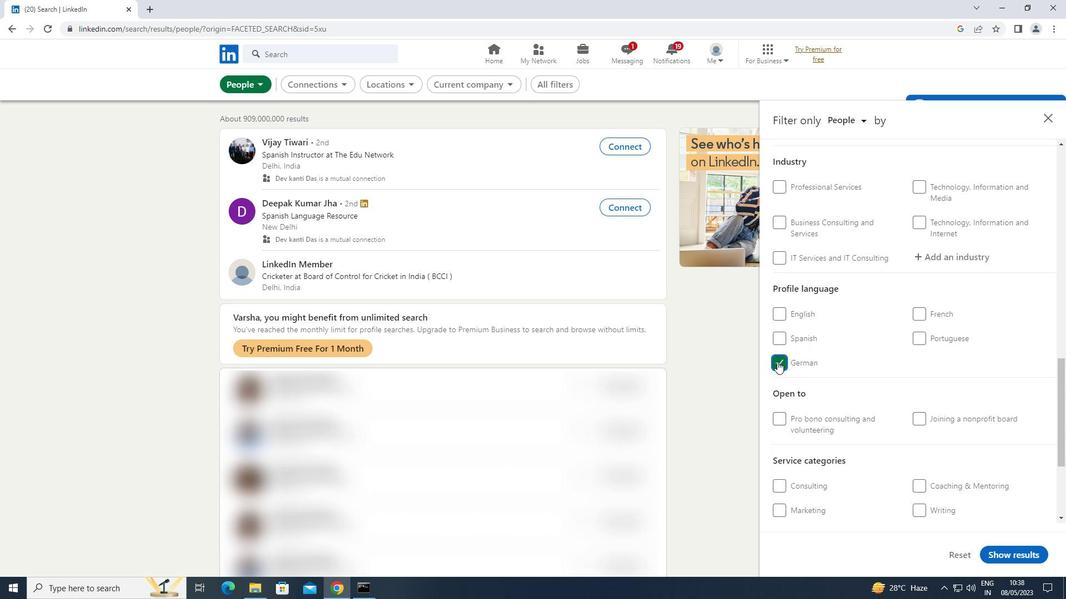 
Action: Mouse scrolled (777, 362) with delta (0, 0)
Screenshot: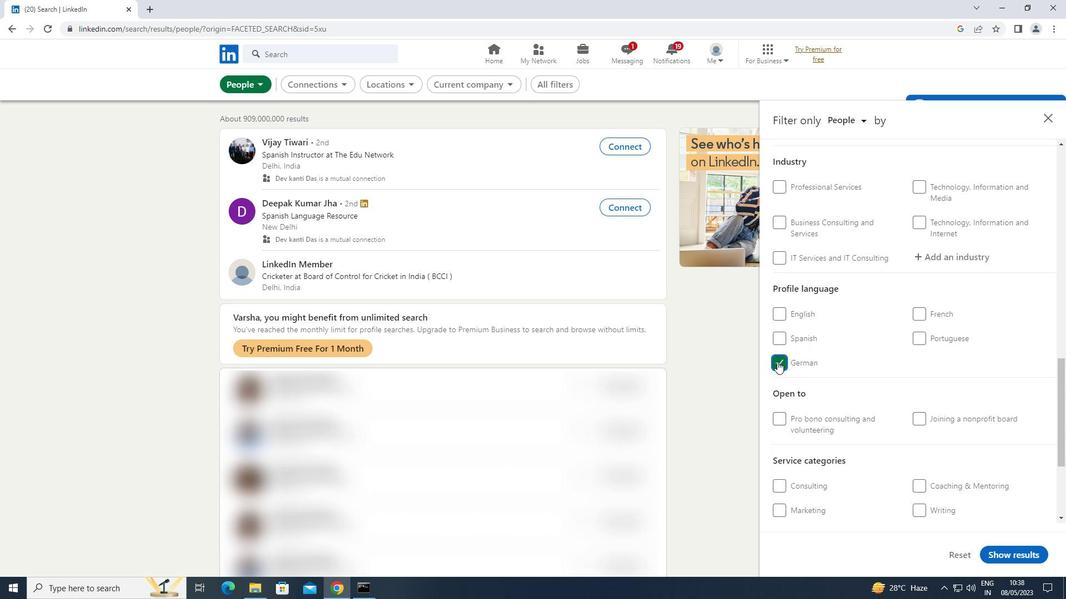 
Action: Mouse scrolled (777, 362) with delta (0, 0)
Screenshot: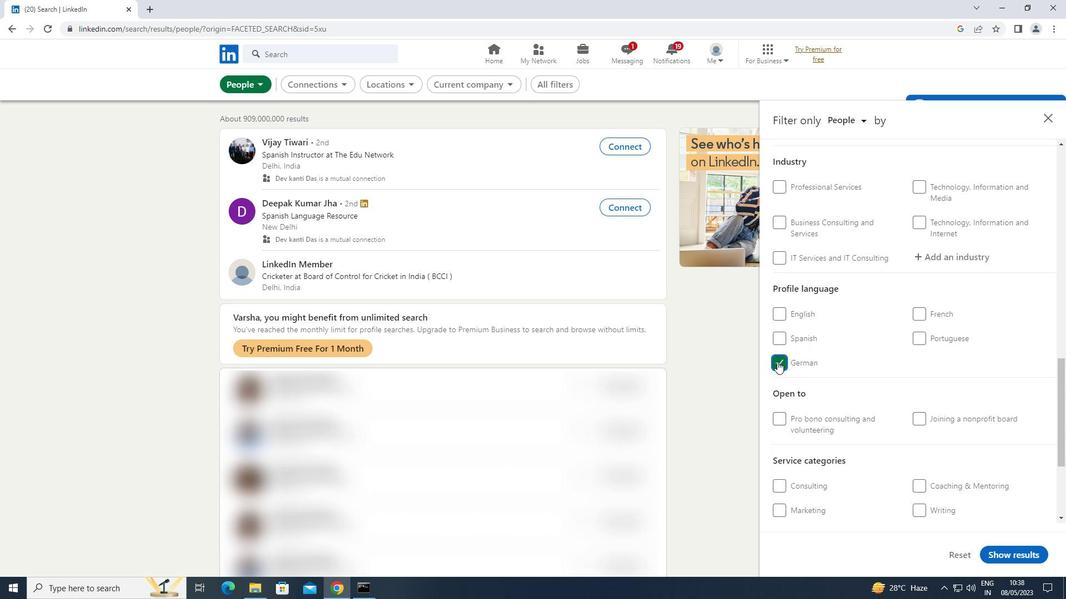 
Action: Mouse scrolled (777, 362) with delta (0, 0)
Screenshot: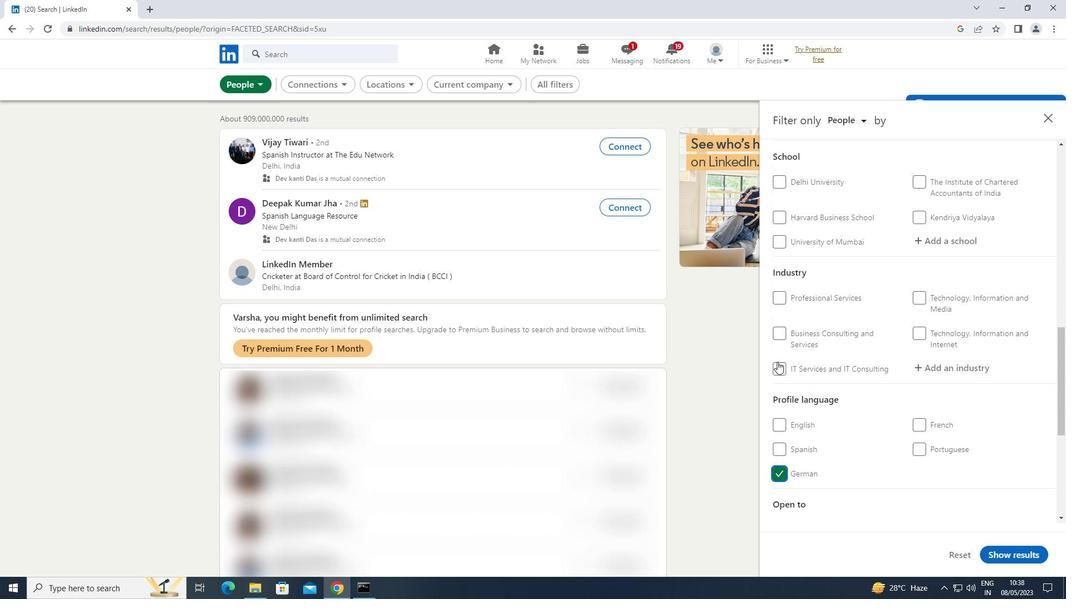 
Action: Mouse scrolled (777, 362) with delta (0, 0)
Screenshot: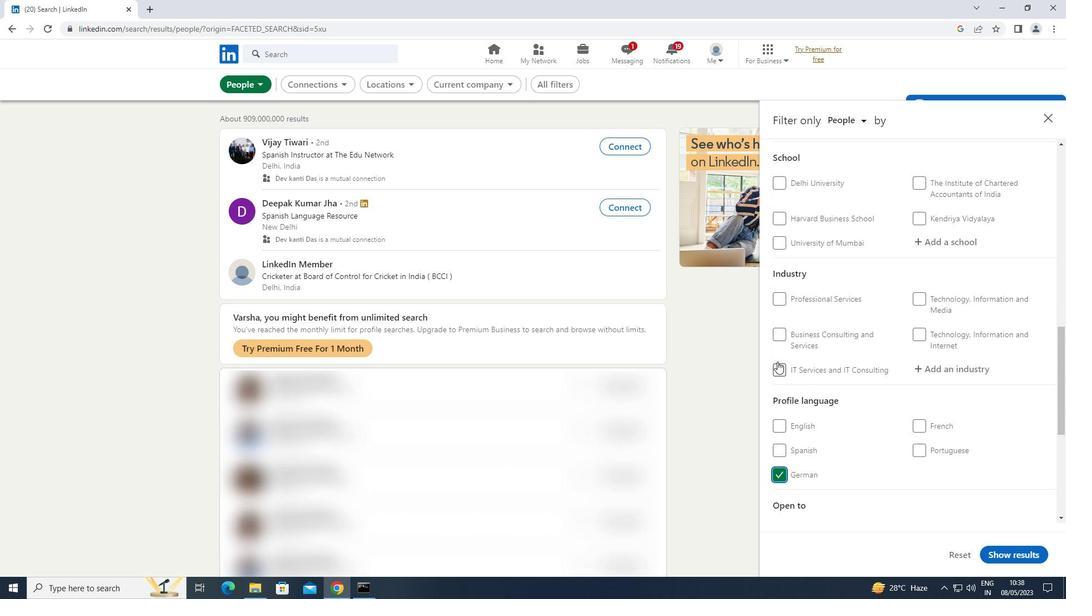 
Action: Mouse moved to (942, 314)
Screenshot: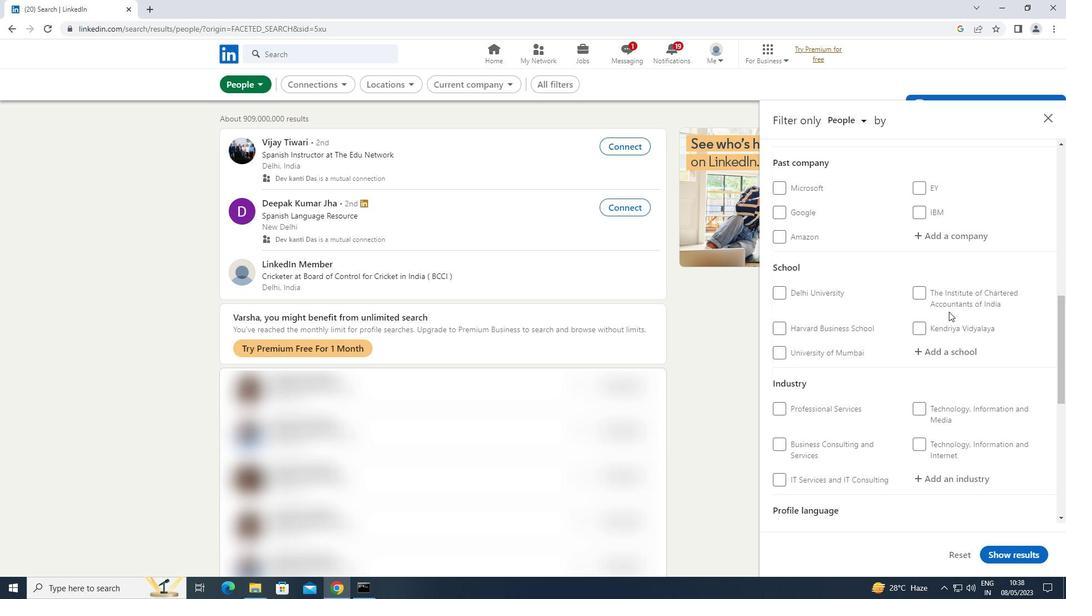 
Action: Mouse scrolled (942, 315) with delta (0, 0)
Screenshot: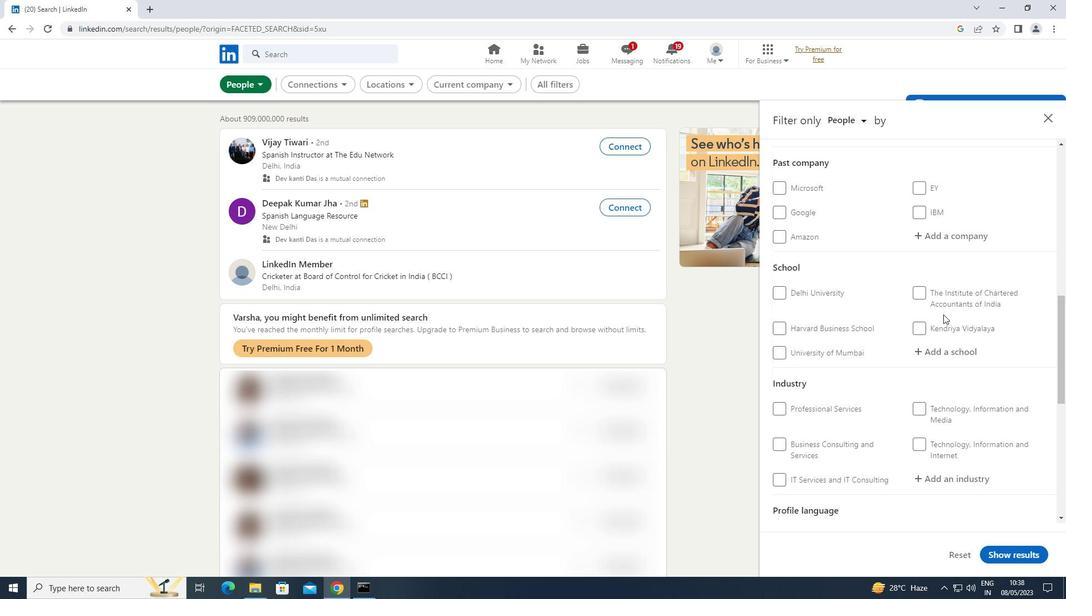 
Action: Mouse scrolled (942, 315) with delta (0, 0)
Screenshot: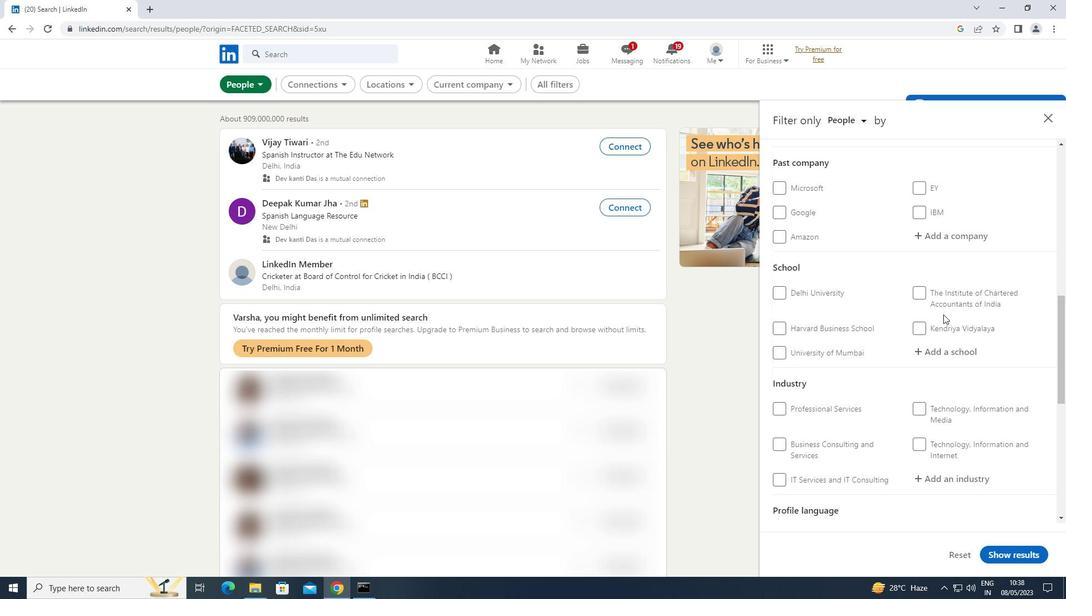 
Action: Mouse moved to (963, 243)
Screenshot: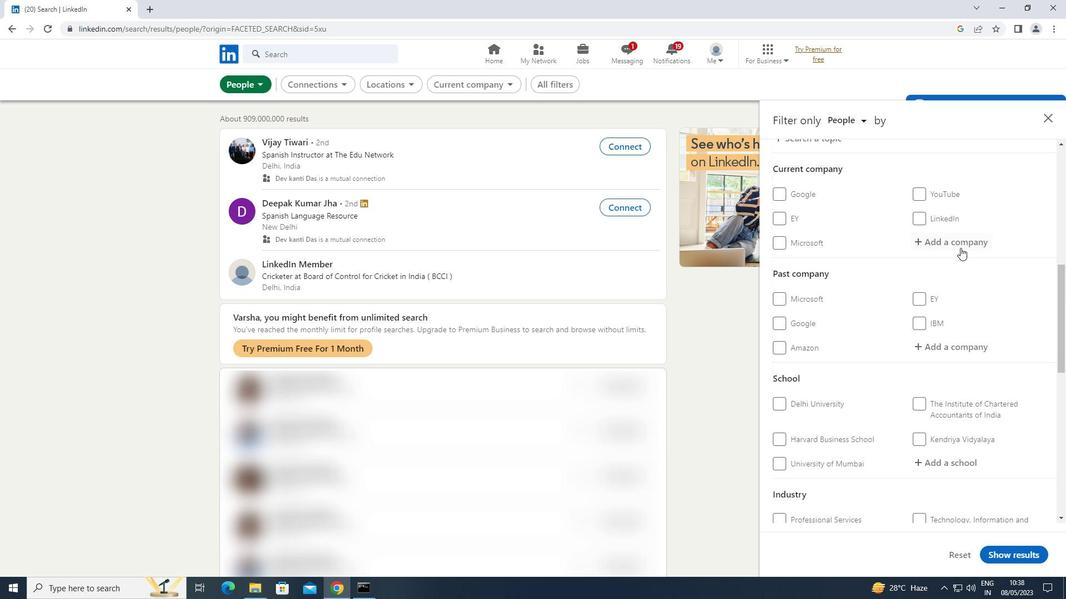 
Action: Mouse pressed left at (963, 243)
Screenshot: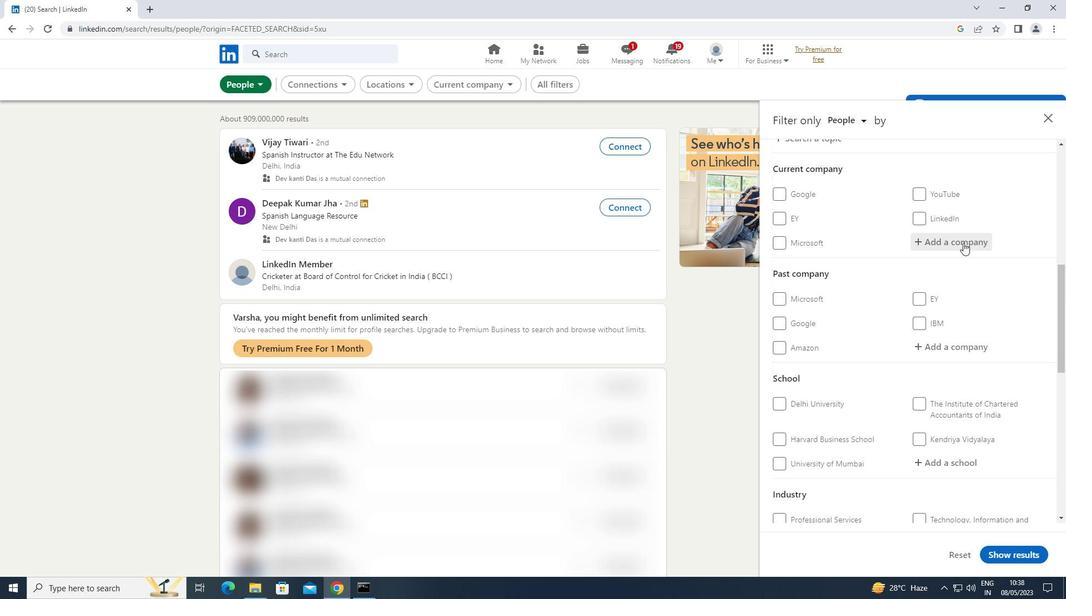 
Action: Key pressed <Key.shift>ST<Key.backspace>YNCHRONY
Screenshot: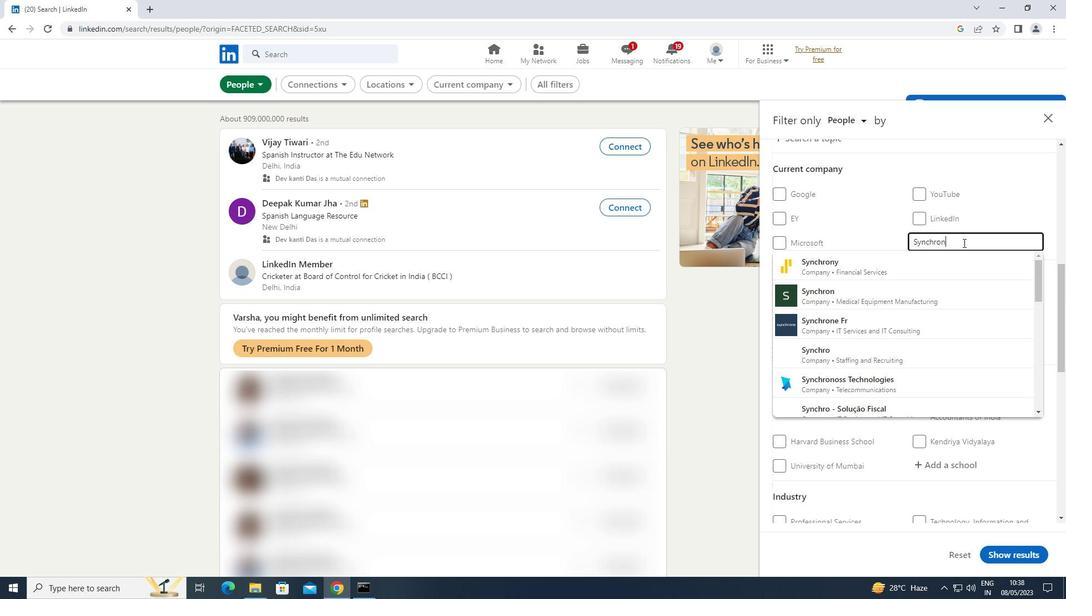 
Action: Mouse moved to (811, 272)
Screenshot: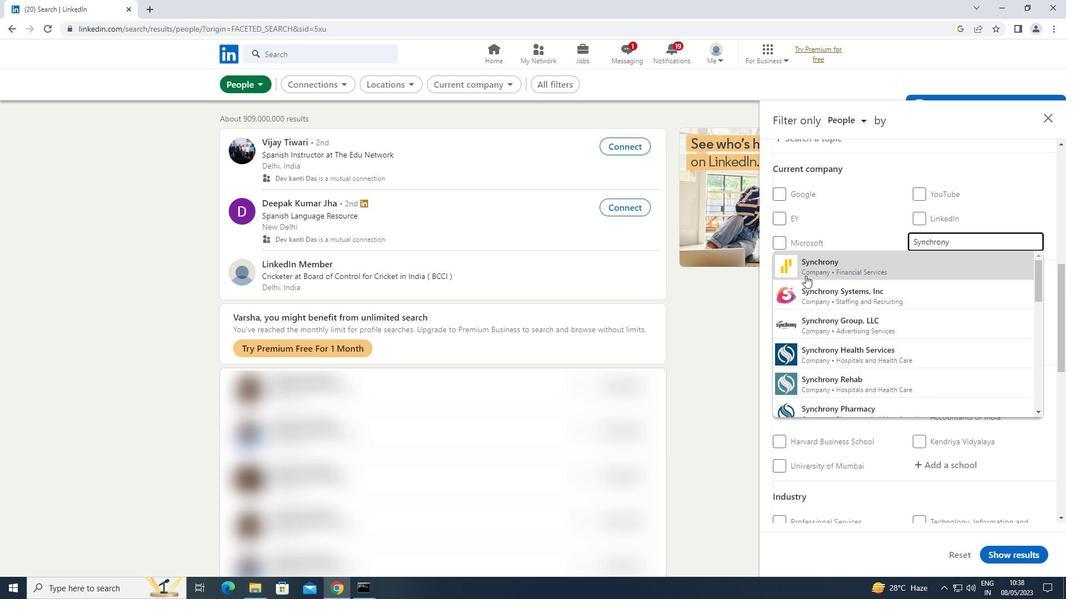 
Action: Mouse pressed left at (811, 272)
Screenshot: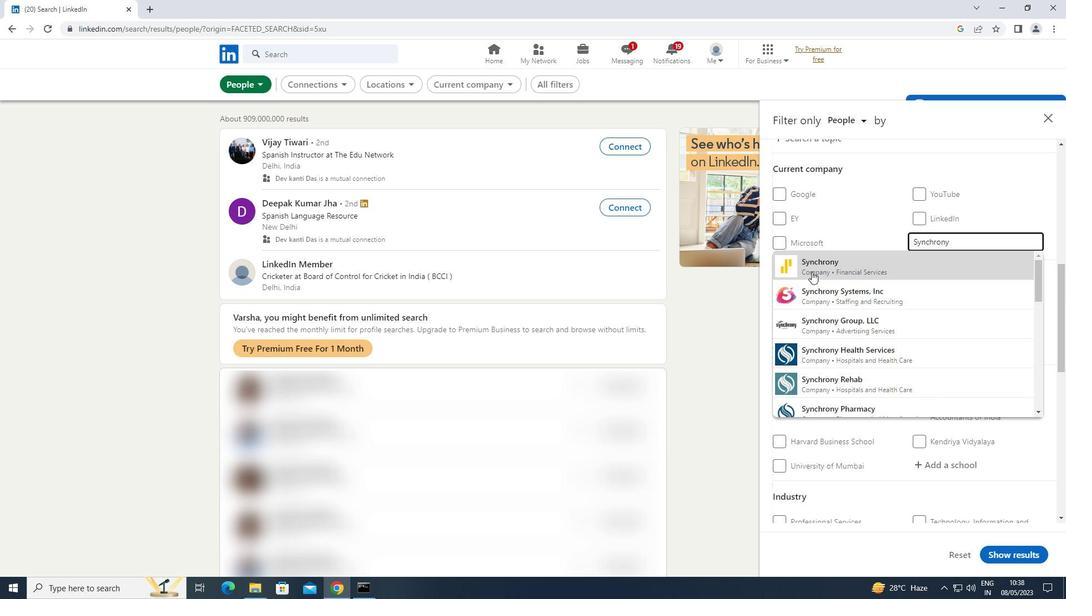 
Action: Mouse scrolled (811, 271) with delta (0, 0)
Screenshot: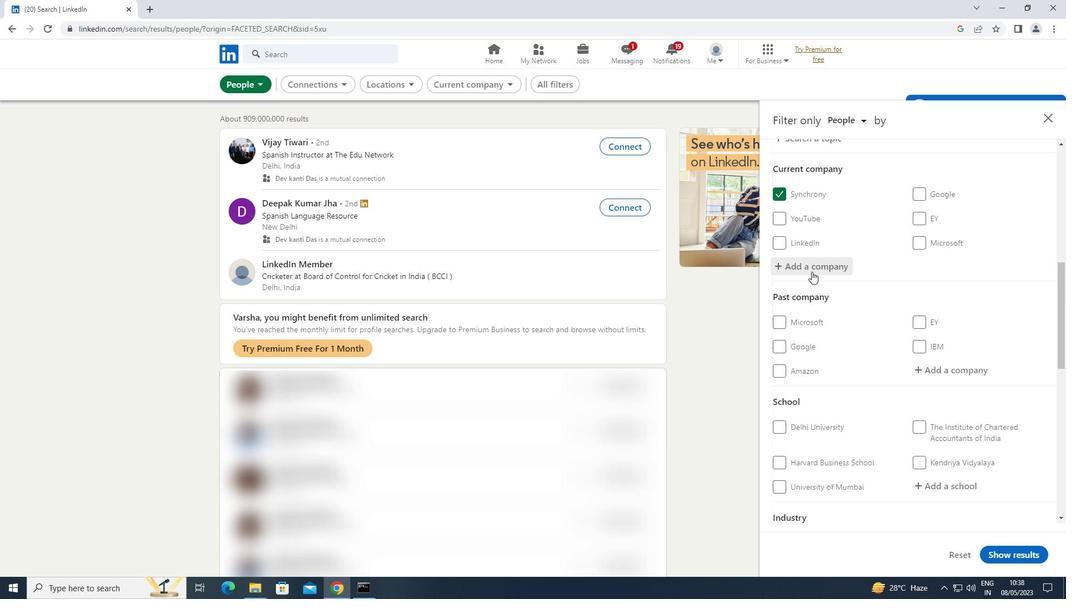 
Action: Mouse scrolled (811, 271) with delta (0, 0)
Screenshot: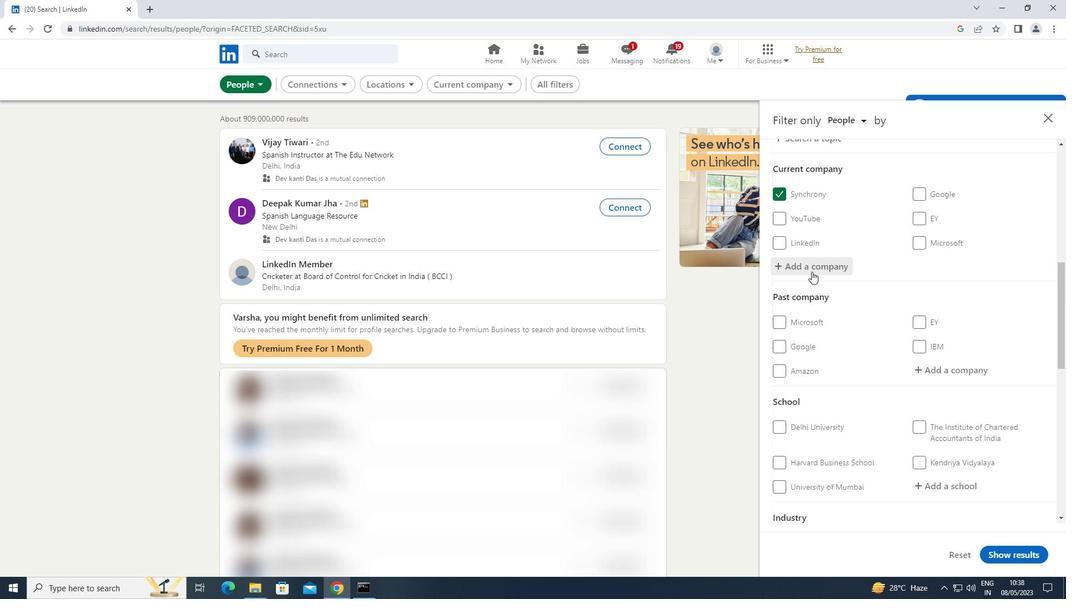 
Action: Mouse scrolled (811, 271) with delta (0, 0)
Screenshot: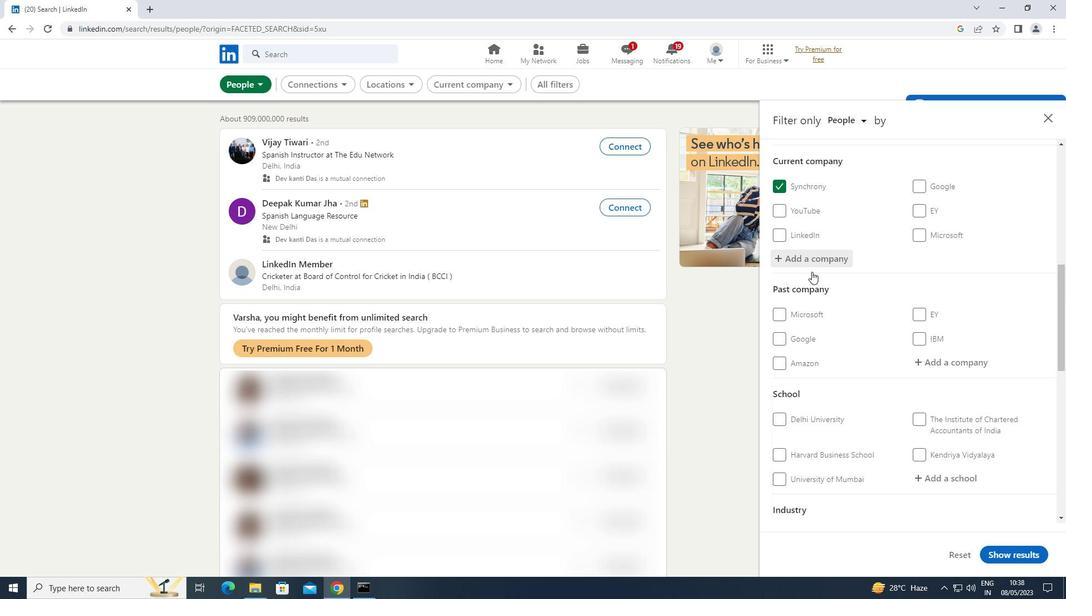 
Action: Mouse moved to (968, 317)
Screenshot: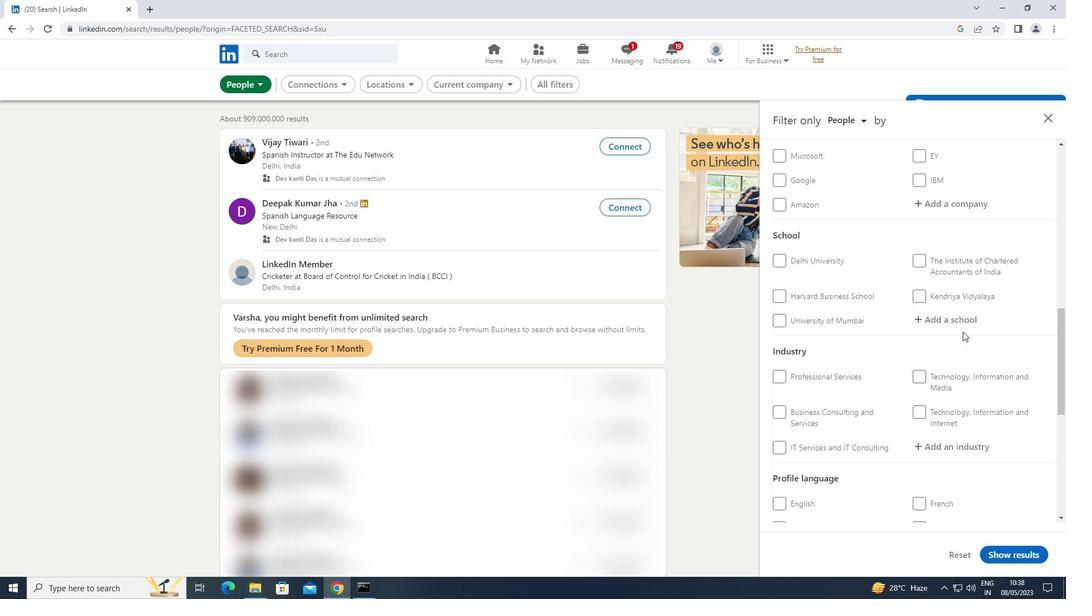 
Action: Mouse pressed left at (968, 317)
Screenshot: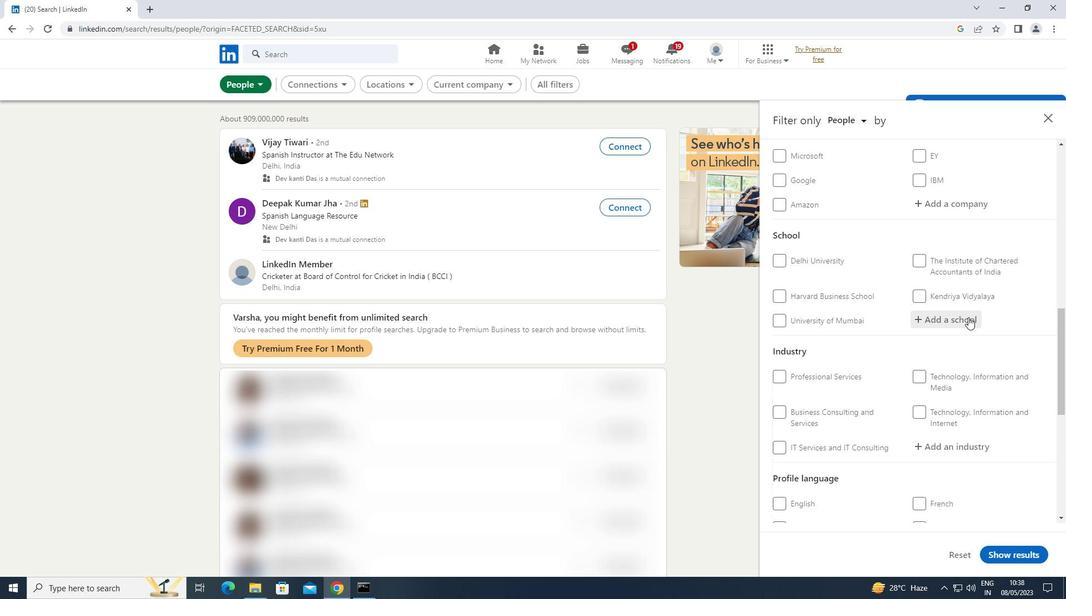 
Action: Mouse moved to (968, 317)
Screenshot: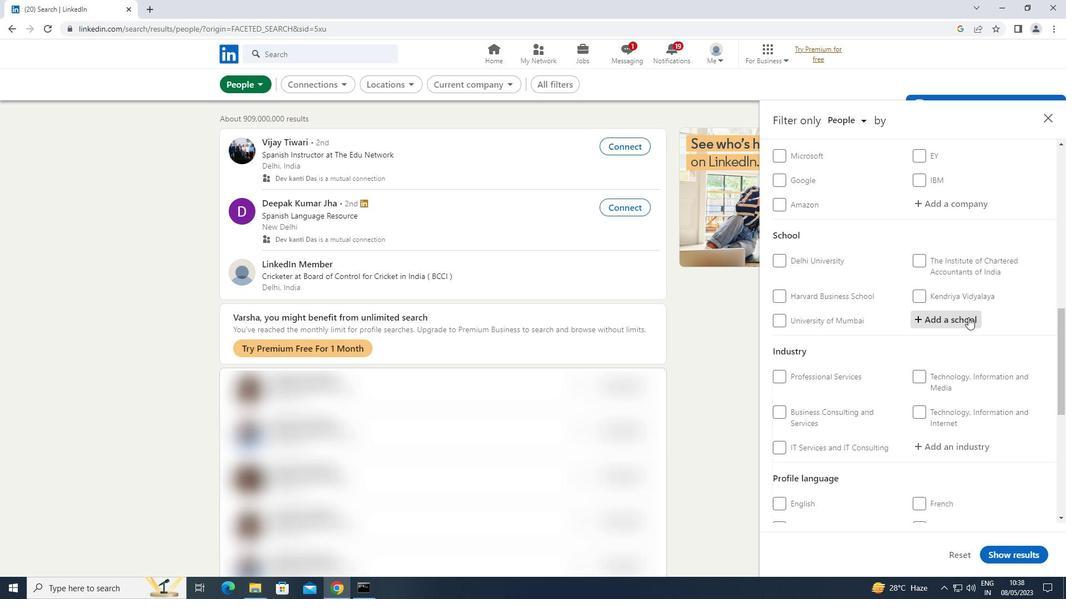 
Action: Key pressed <Key.shift>BANARAS
Screenshot: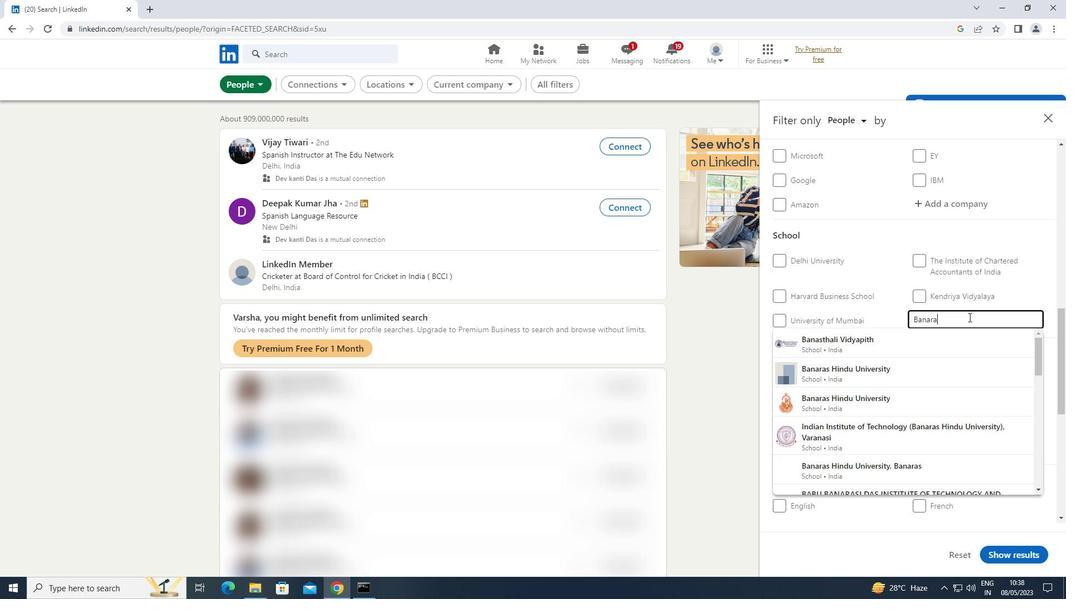 
Action: Mouse moved to (883, 338)
Screenshot: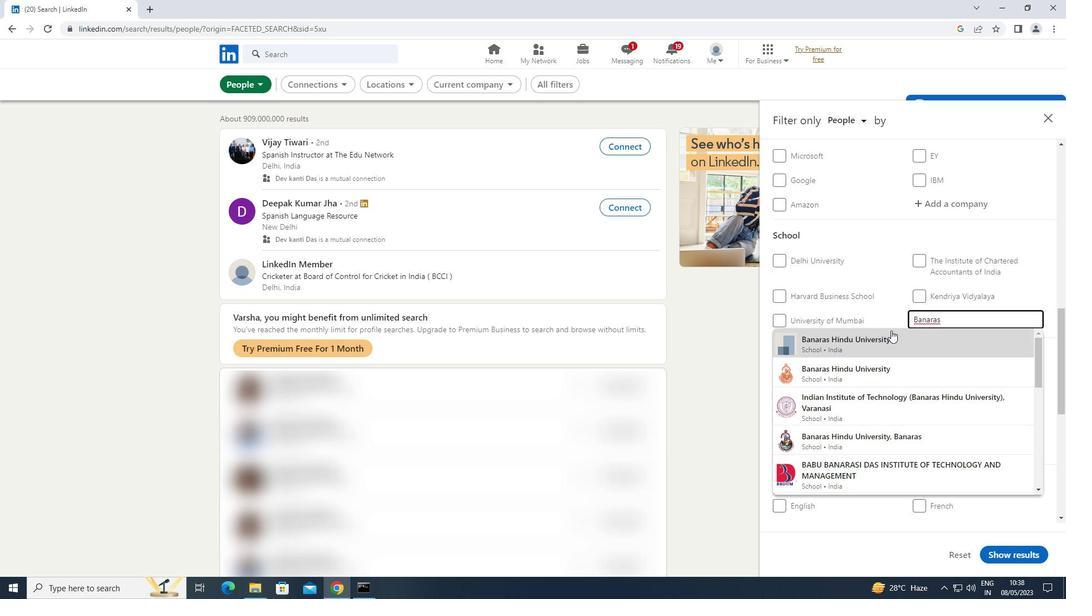 
Action: Mouse pressed left at (883, 338)
Screenshot: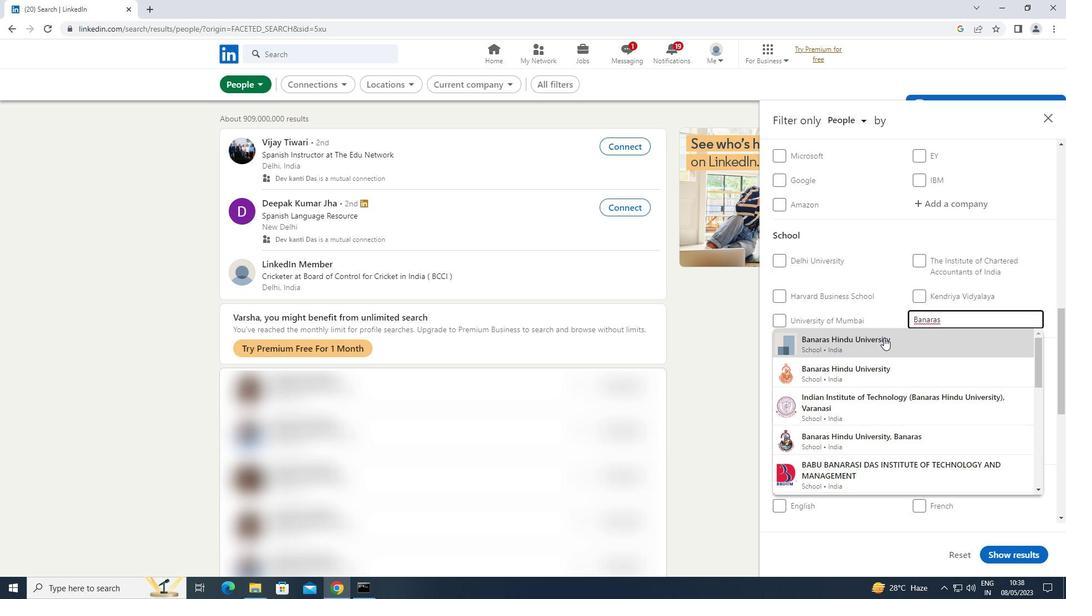 
Action: Mouse scrolled (883, 337) with delta (0, 0)
Screenshot: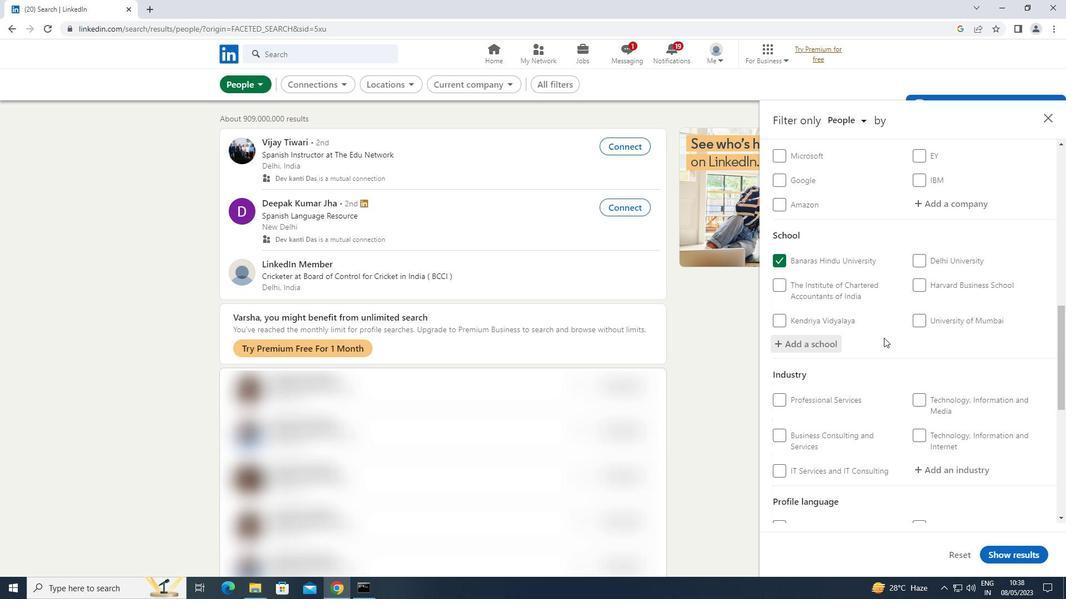 
Action: Mouse scrolled (883, 337) with delta (0, 0)
Screenshot: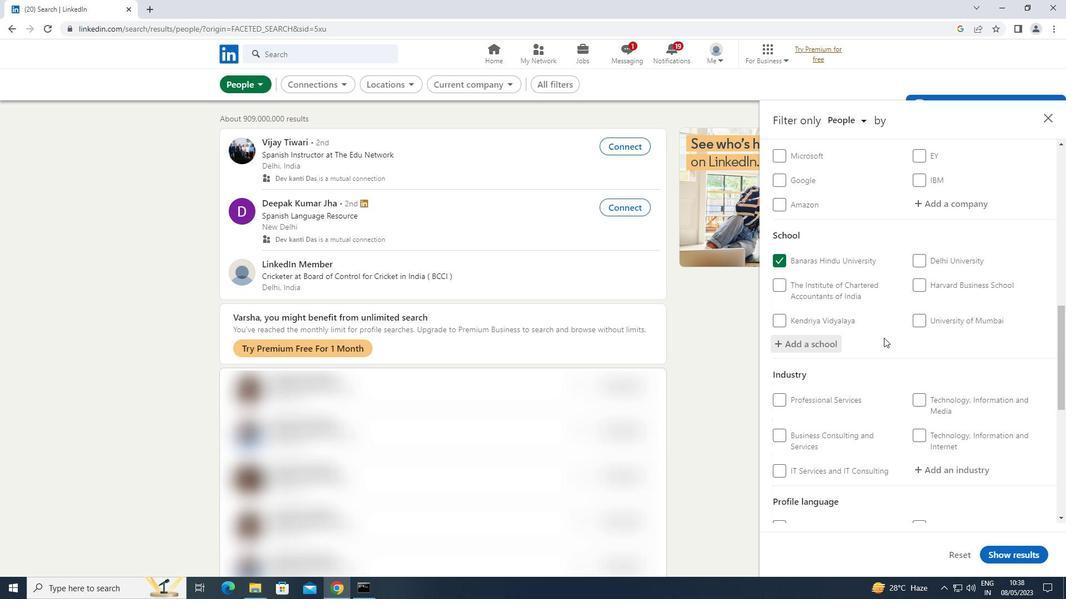 
Action: Mouse moved to (959, 359)
Screenshot: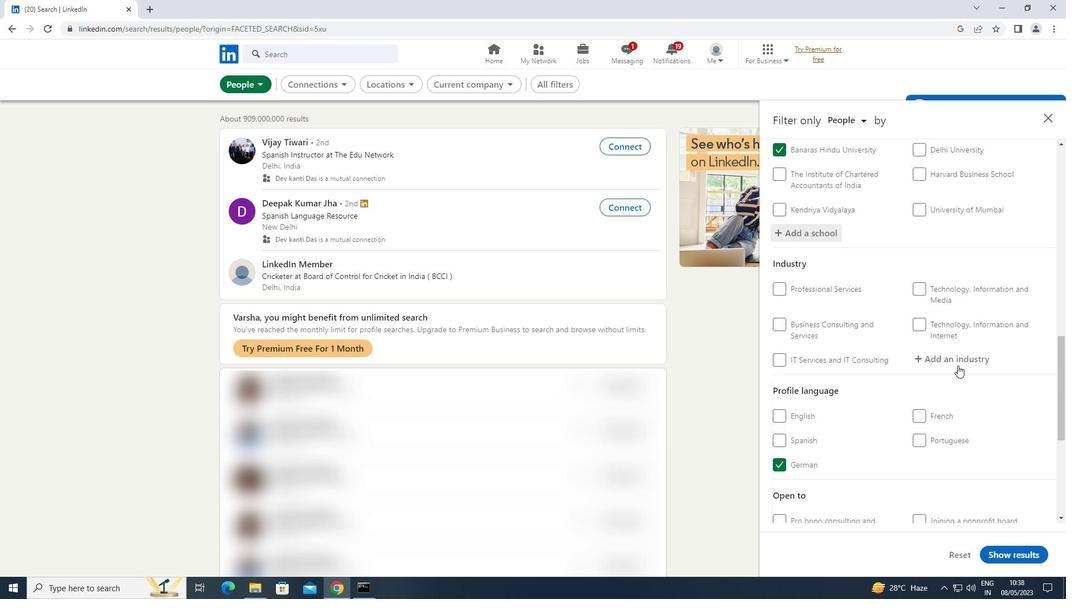 
Action: Mouse pressed left at (959, 359)
Screenshot: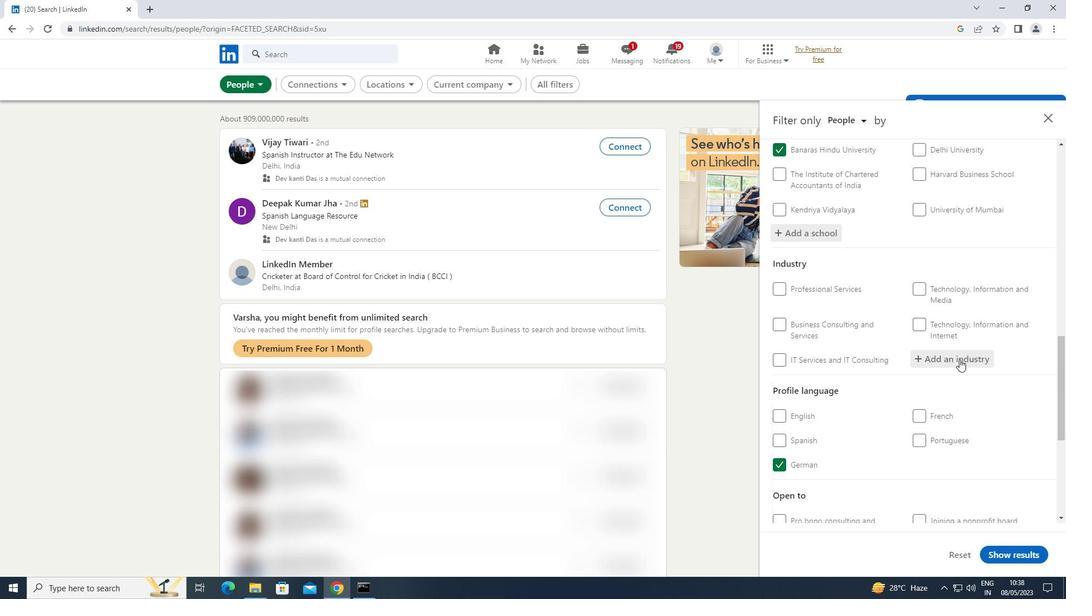 
Action: Key pressed <Key.shift>MARKET
Screenshot: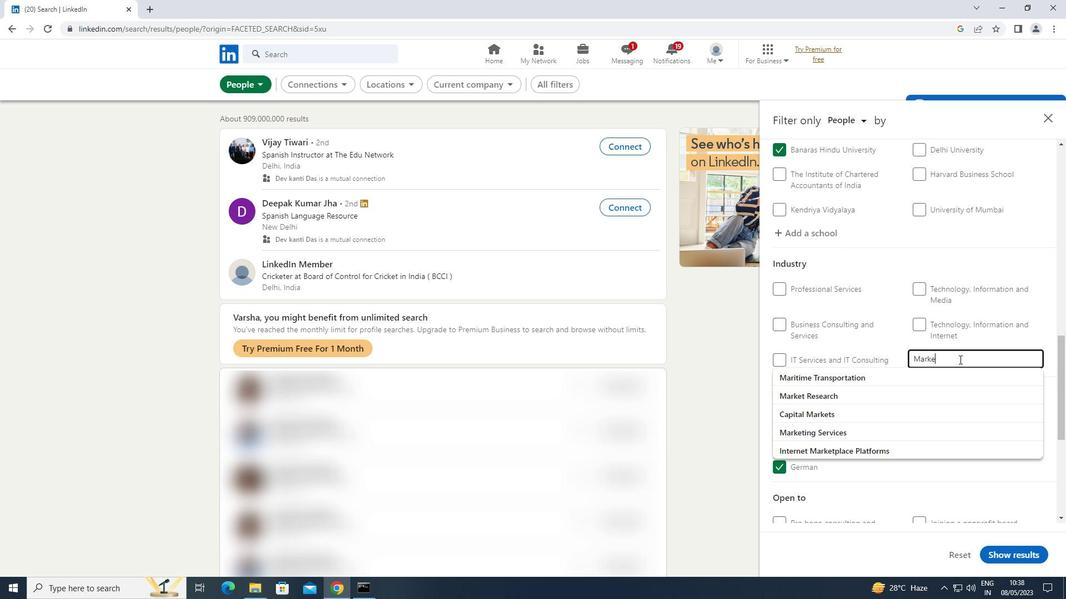 
Action: Mouse moved to (887, 377)
Screenshot: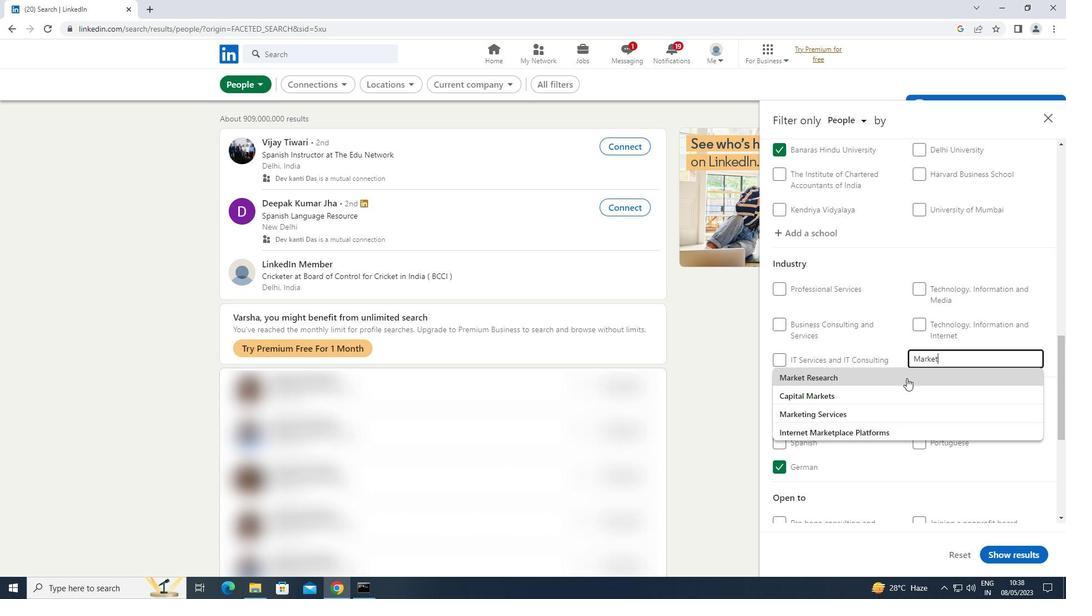 
Action: Mouse pressed left at (887, 377)
Screenshot: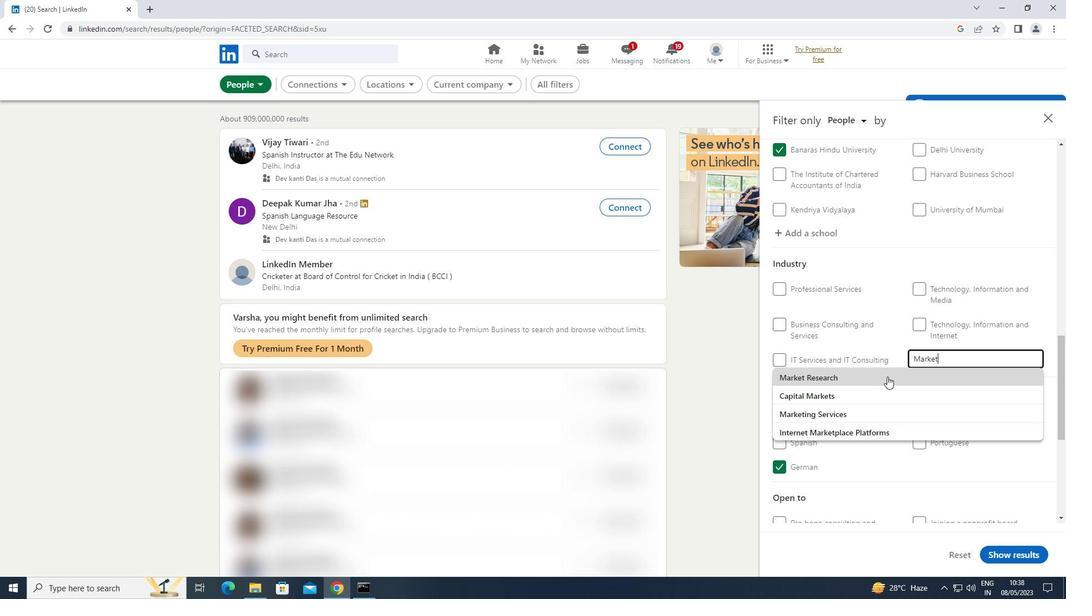 
Action: Mouse moved to (888, 372)
Screenshot: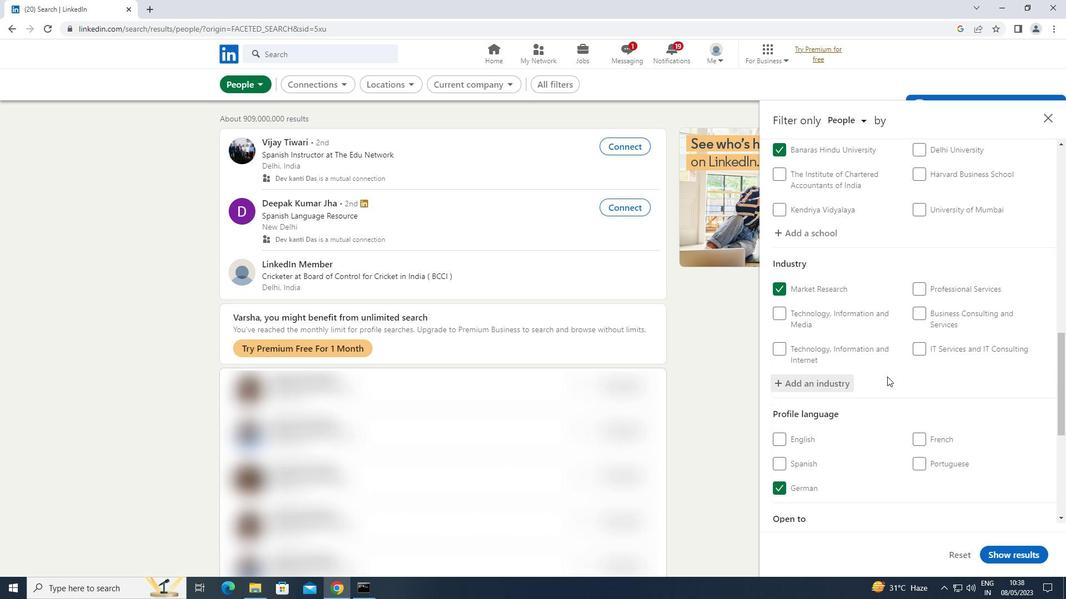 
Action: Mouse scrolled (888, 371) with delta (0, 0)
Screenshot: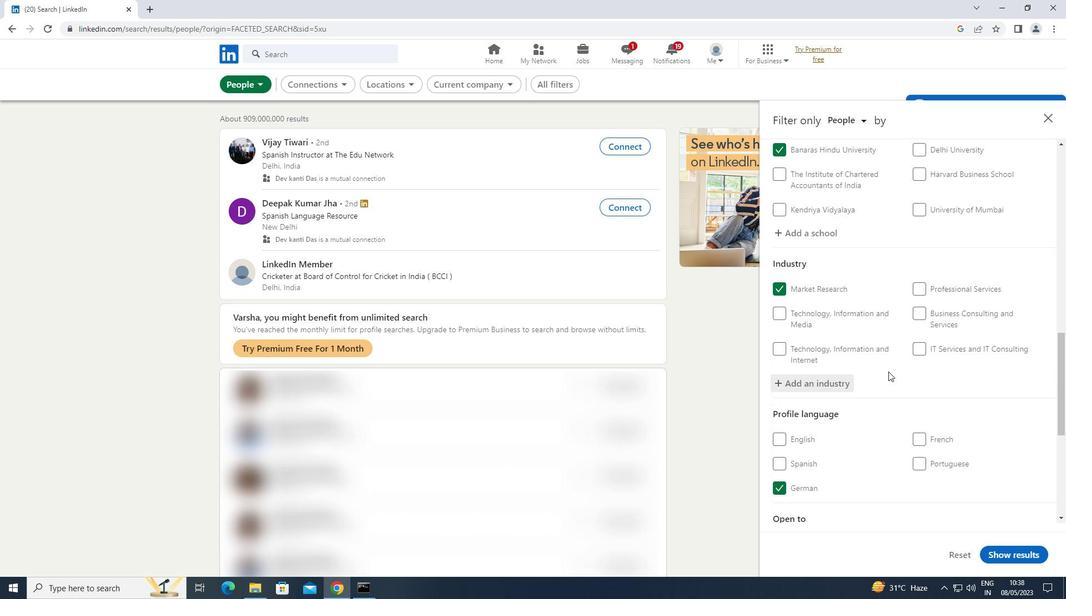 
Action: Mouse scrolled (888, 371) with delta (0, 0)
Screenshot: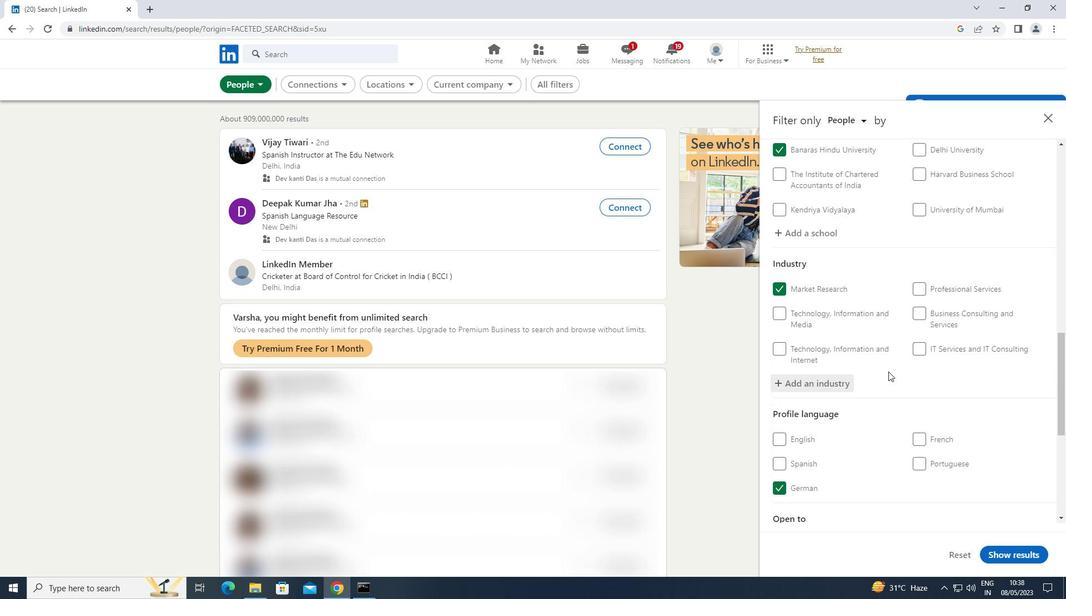
Action: Mouse moved to (888, 372)
Screenshot: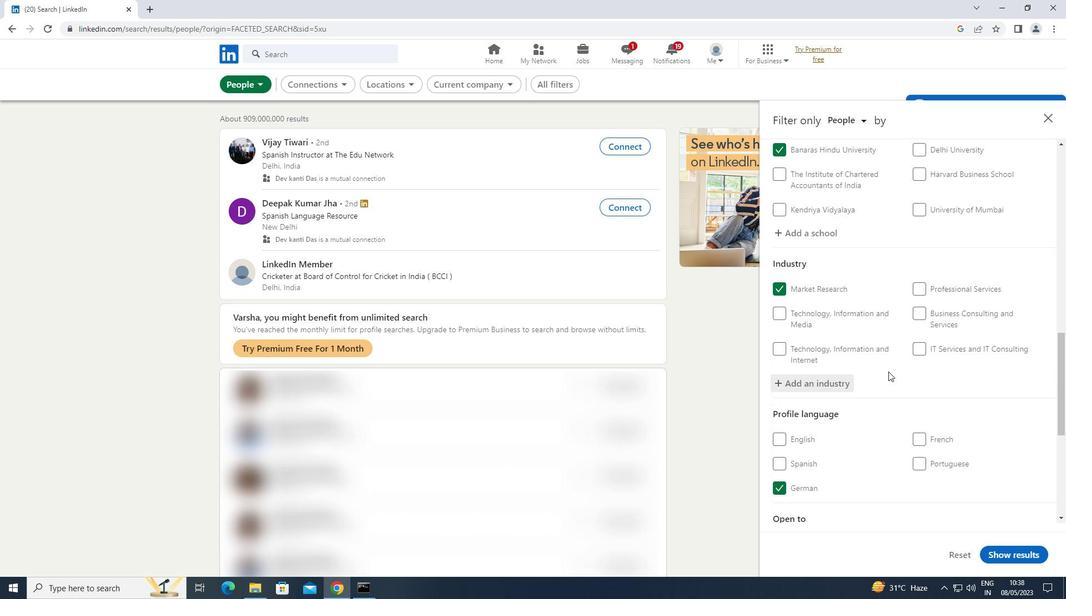 
Action: Mouse scrolled (888, 371) with delta (0, 0)
Screenshot: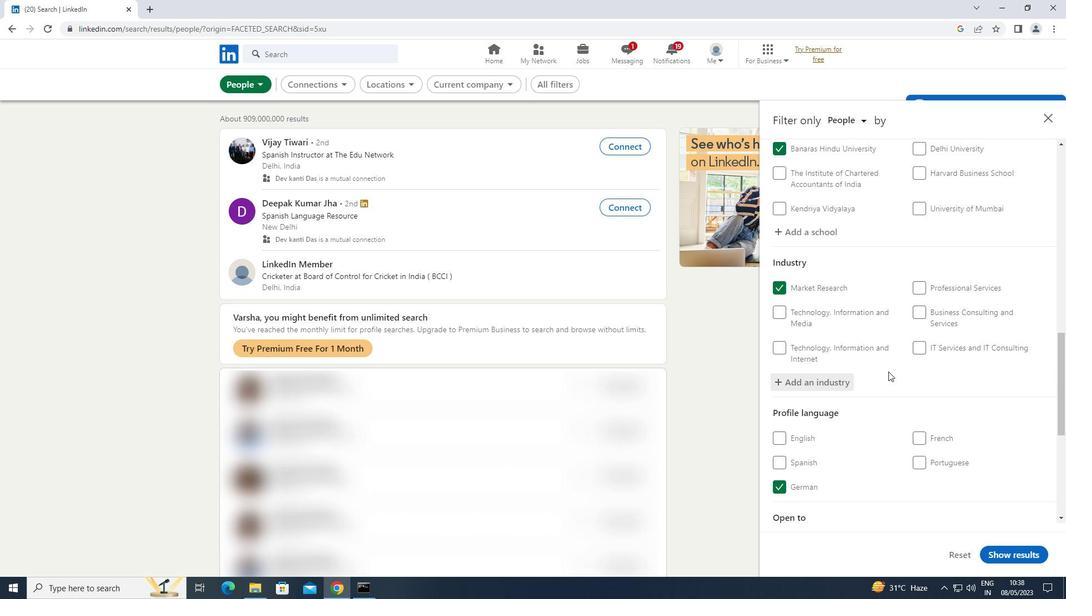 
Action: Mouse scrolled (888, 371) with delta (0, 0)
Screenshot: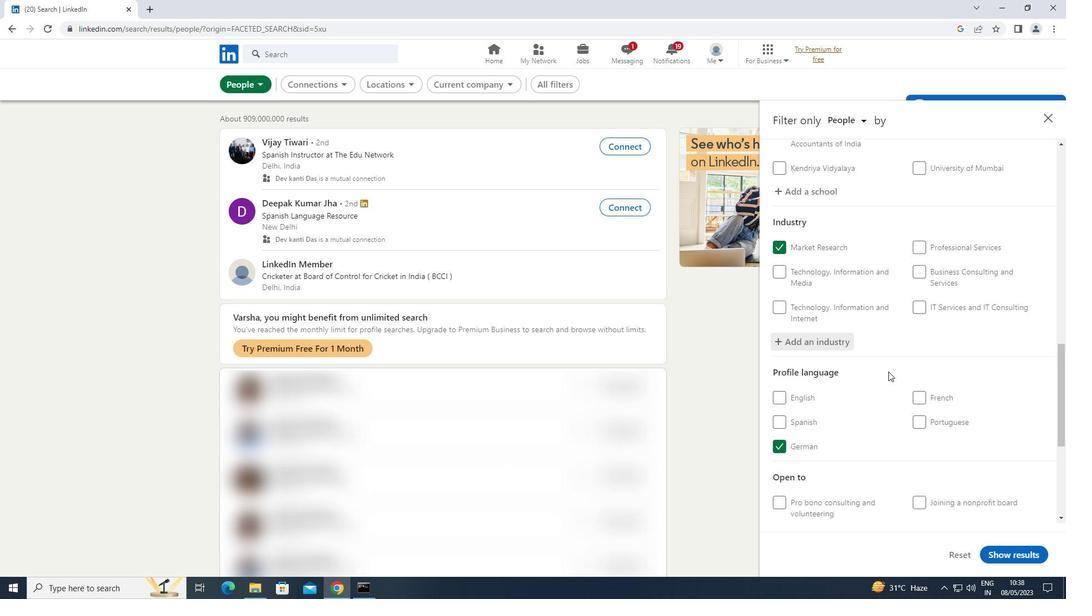 
Action: Mouse scrolled (888, 371) with delta (0, 0)
Screenshot: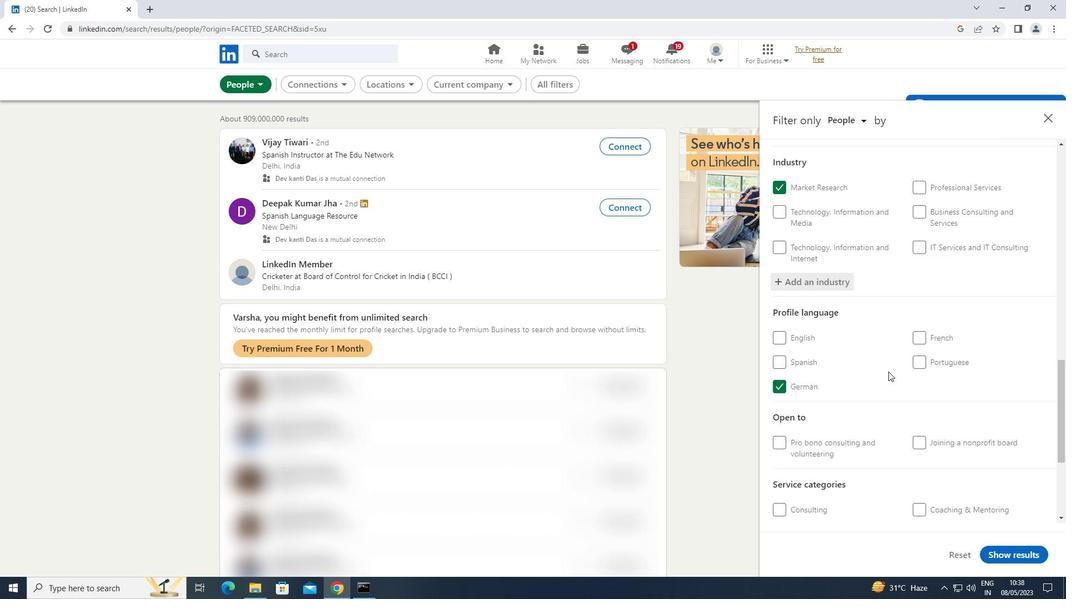 
Action: Mouse moved to (949, 384)
Screenshot: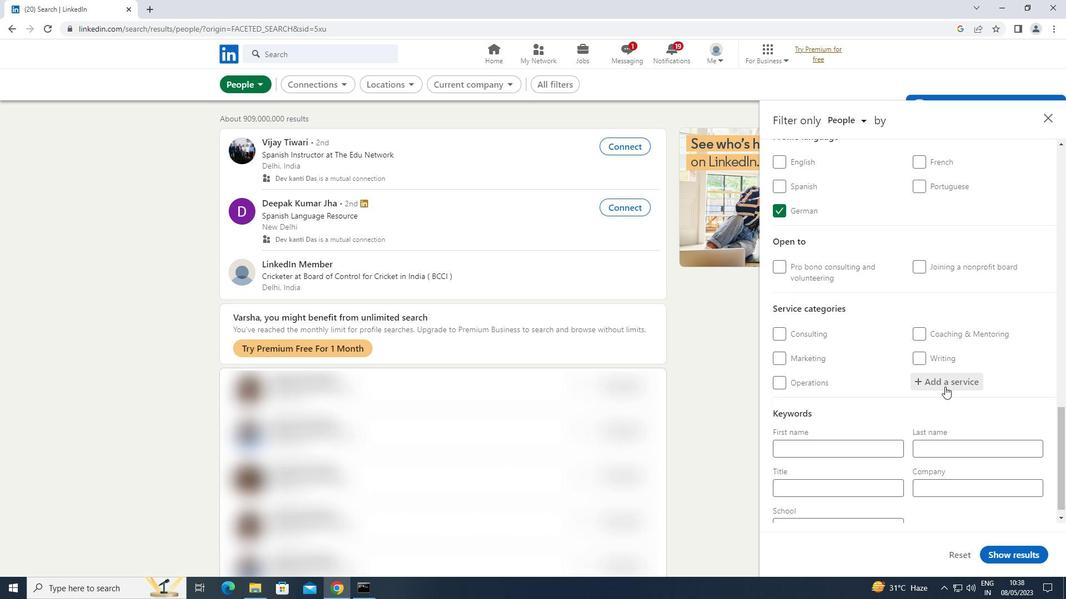 
Action: Mouse pressed left at (949, 384)
Screenshot: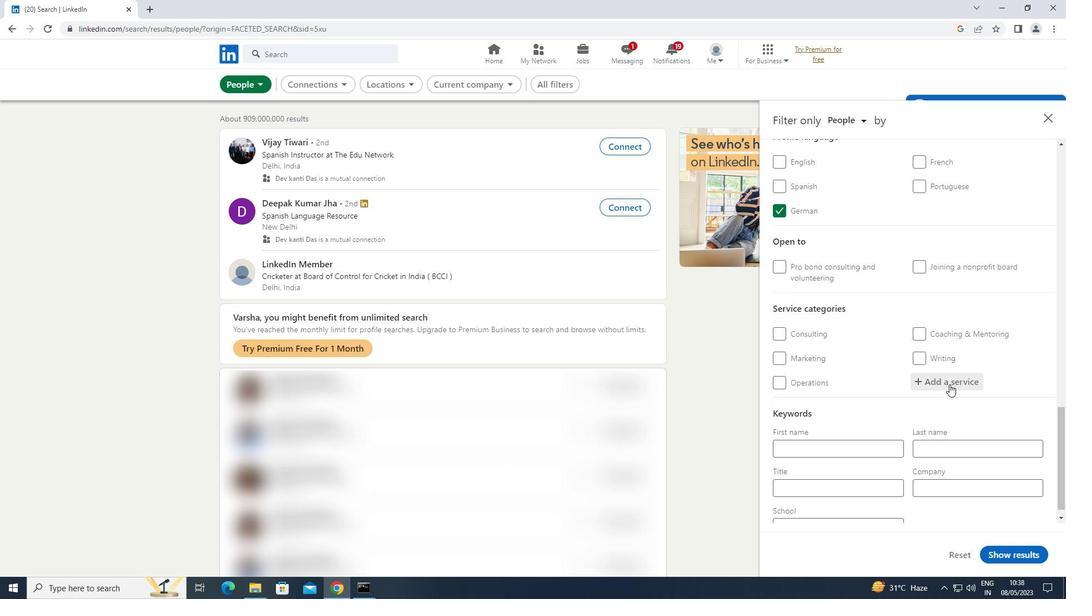 
Action: Key pressed <Key.shift>VIDEO
Screenshot: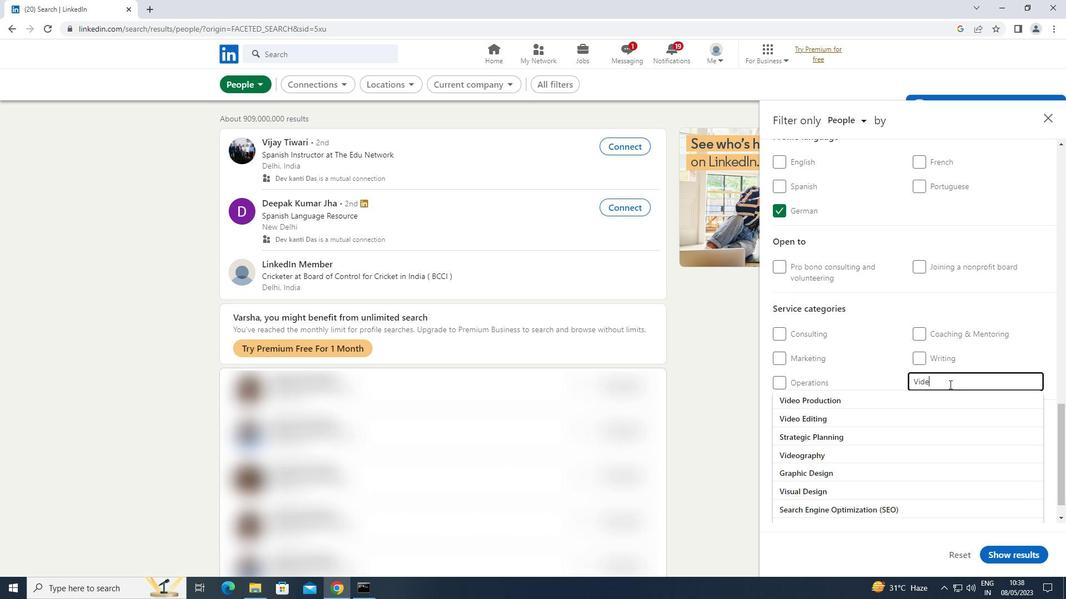 
Action: Mouse moved to (888, 395)
Screenshot: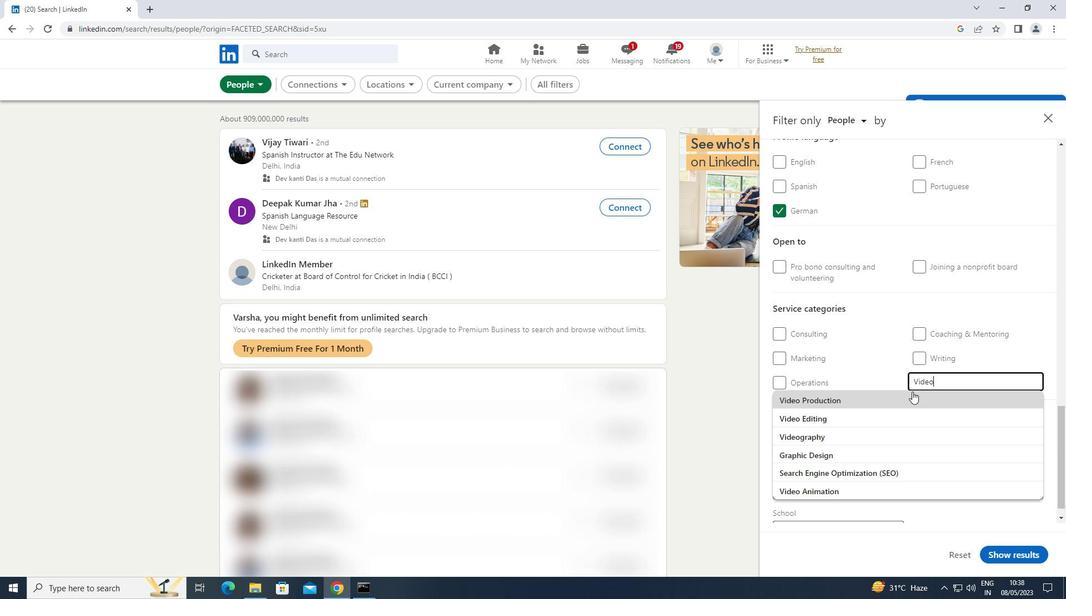 
Action: Mouse pressed left at (888, 395)
Screenshot: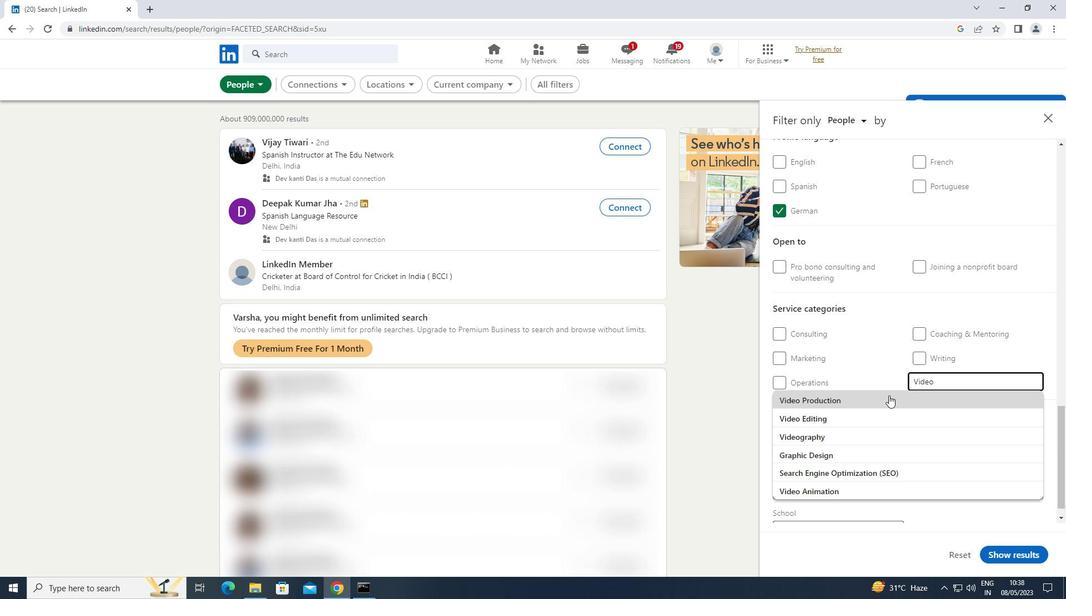 
Action: Mouse scrolled (888, 395) with delta (0, 0)
Screenshot: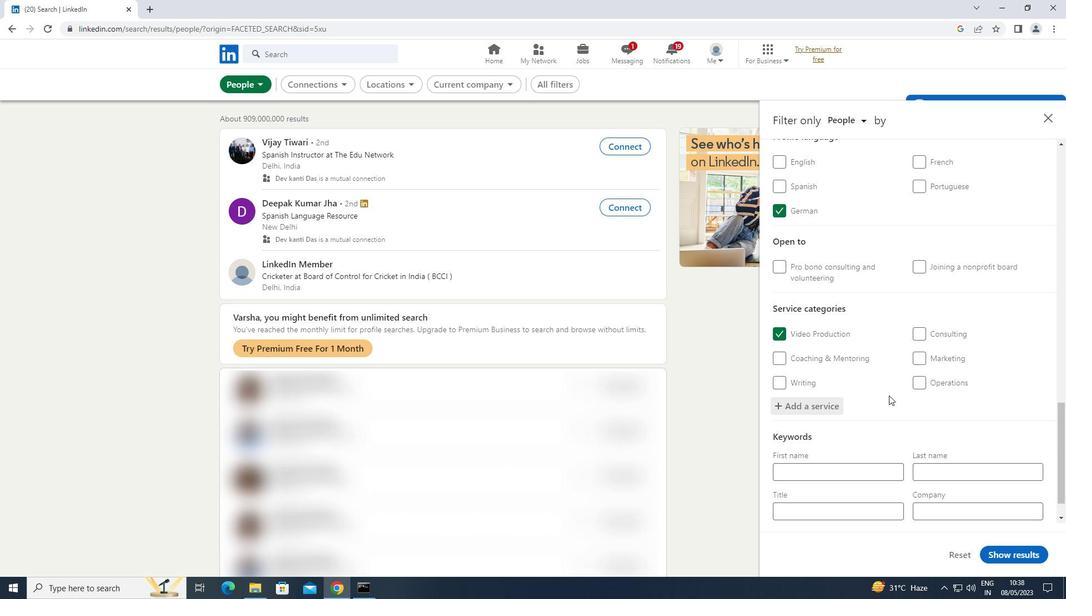
Action: Mouse scrolled (888, 395) with delta (0, 0)
Screenshot: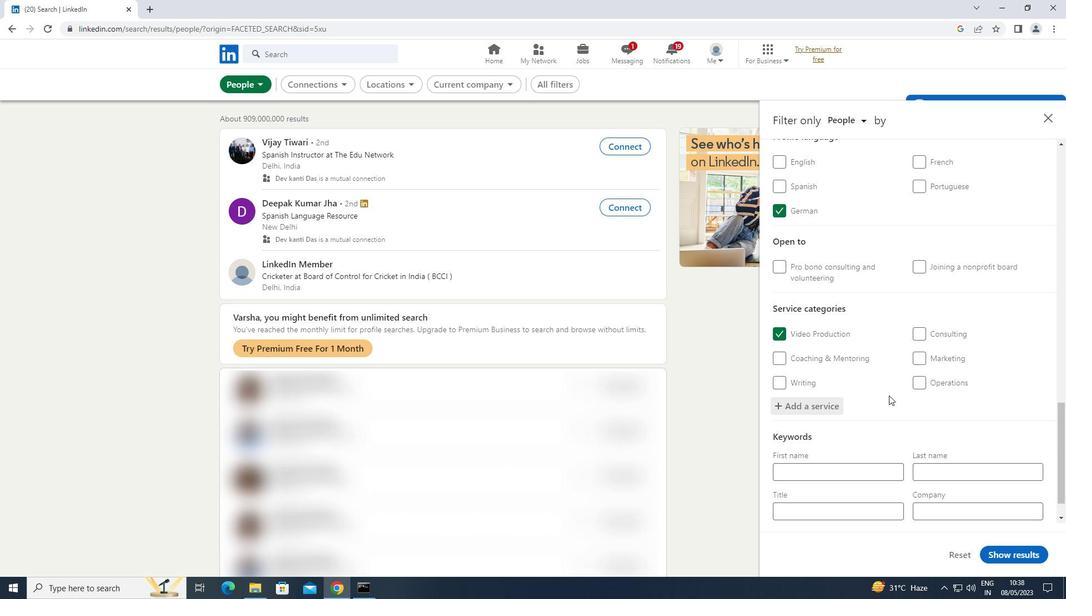 
Action: Mouse scrolled (888, 395) with delta (0, 0)
Screenshot: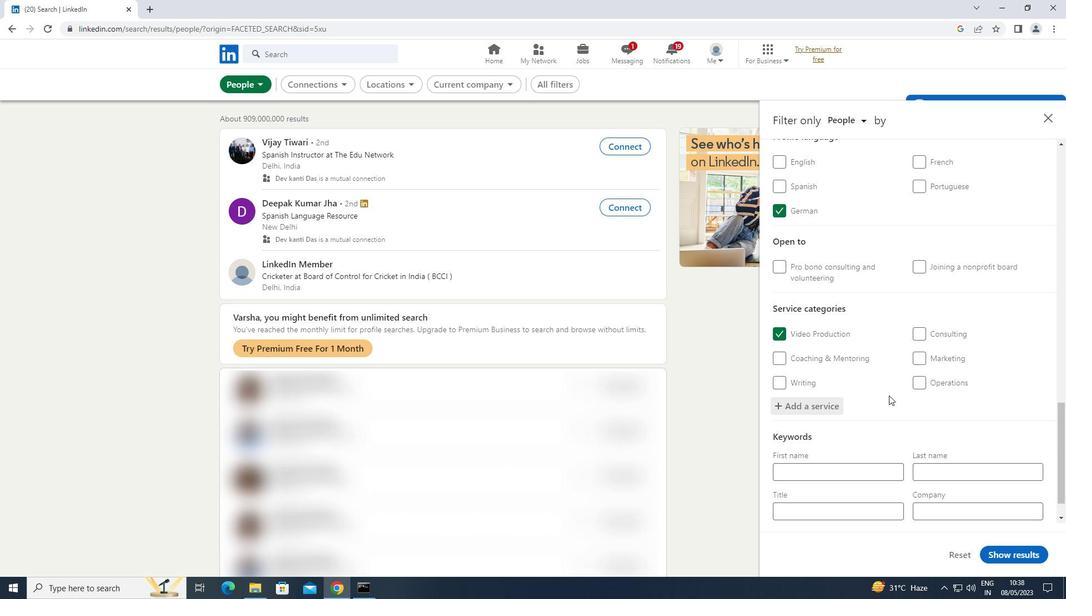 
Action: Mouse scrolled (888, 395) with delta (0, 0)
Screenshot: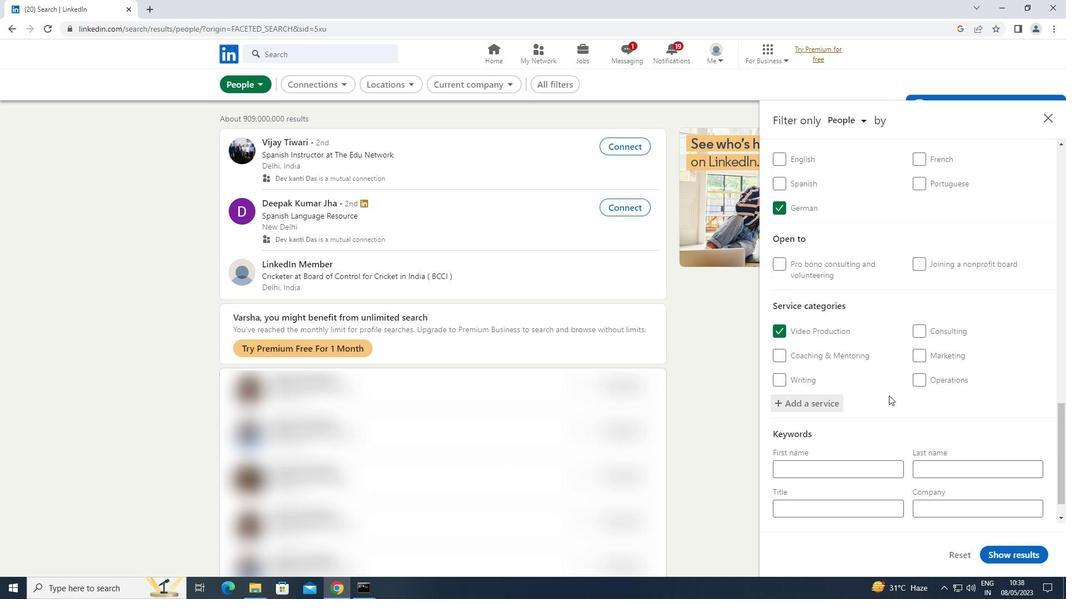 
Action: Mouse scrolled (888, 395) with delta (0, 0)
Screenshot: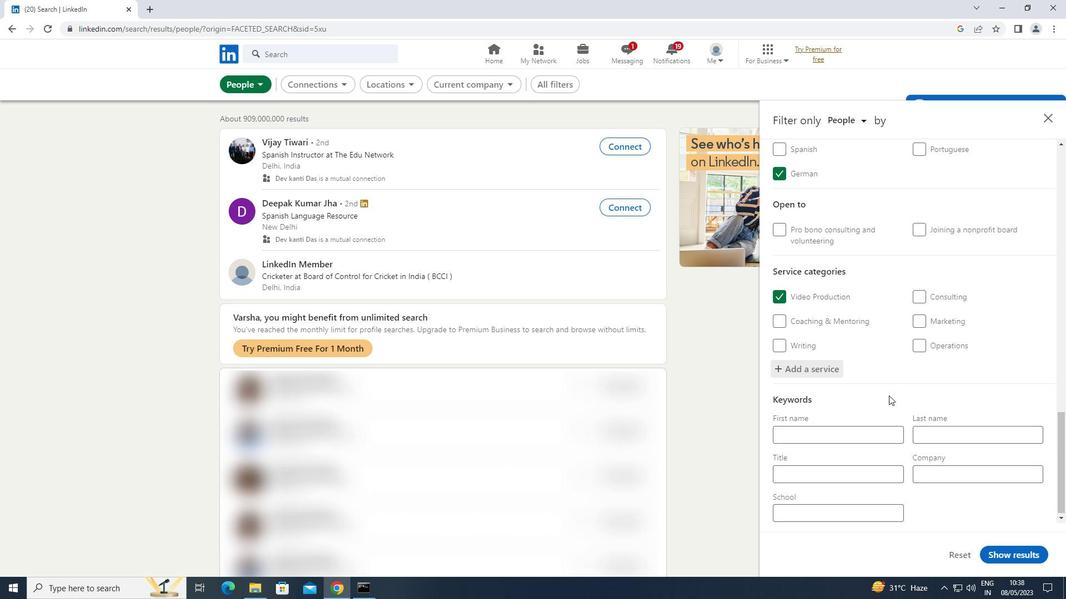 
Action: Mouse moved to (841, 470)
Screenshot: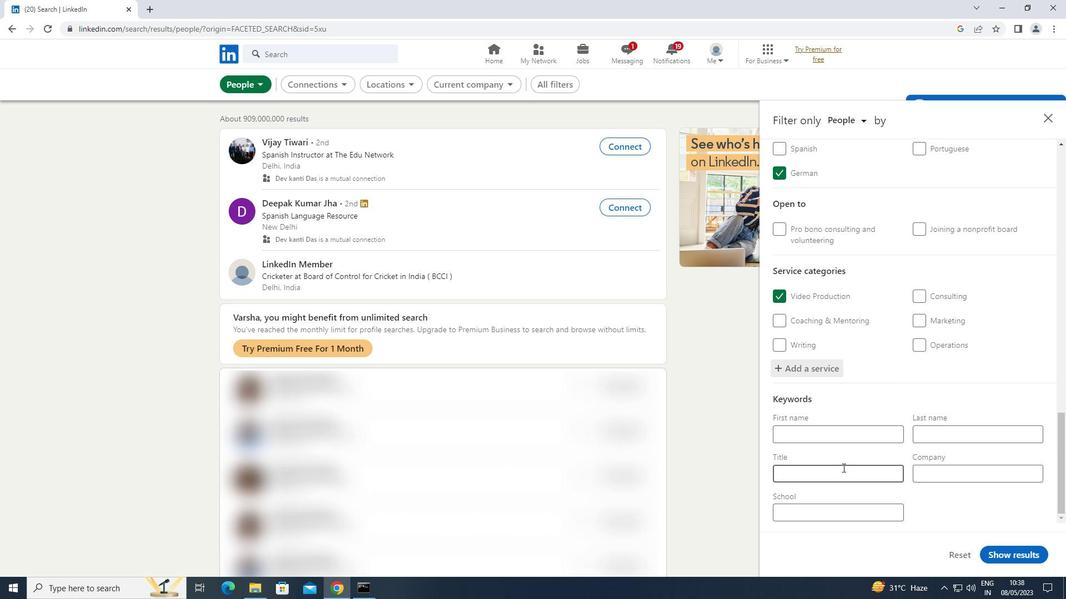 
Action: Mouse pressed left at (841, 470)
Screenshot: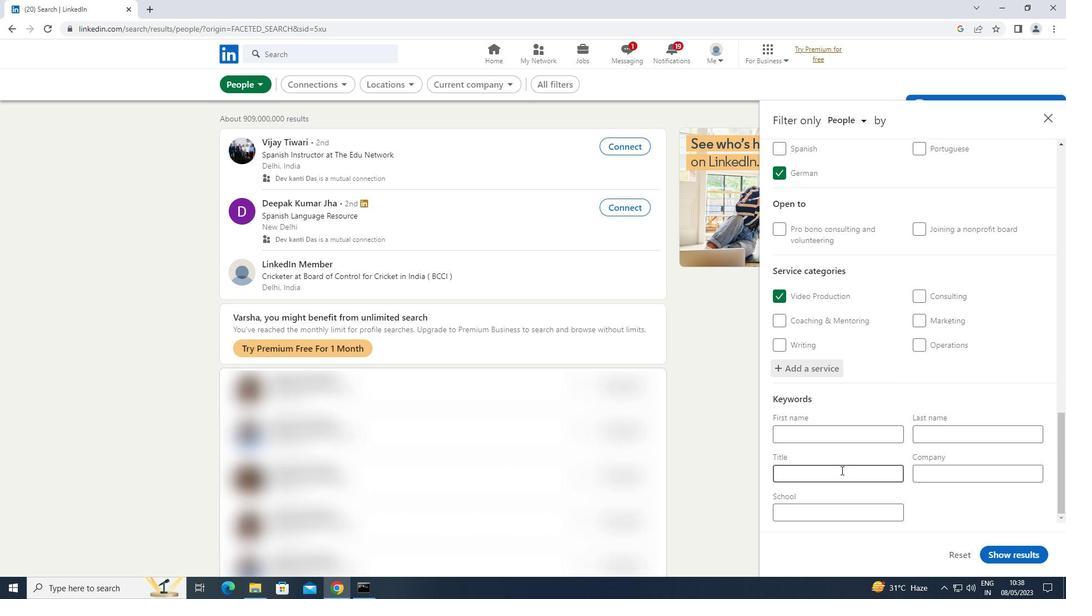 
Action: Key pressed <Key.shift>HOUSEKEEPER
Screenshot: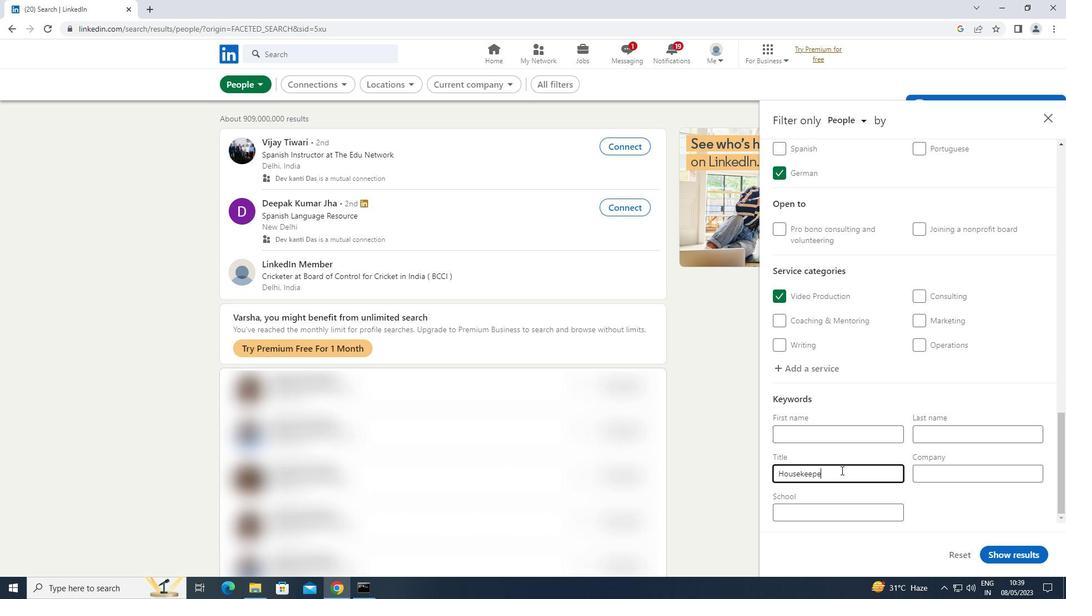
Action: Mouse moved to (1015, 551)
Screenshot: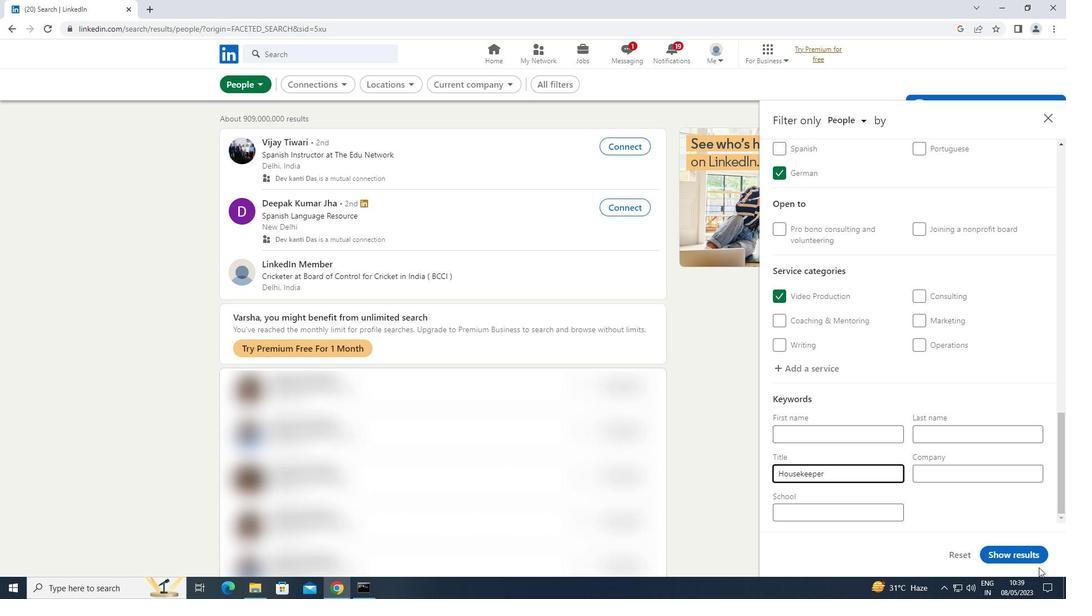 
Action: Mouse pressed left at (1015, 551)
Screenshot: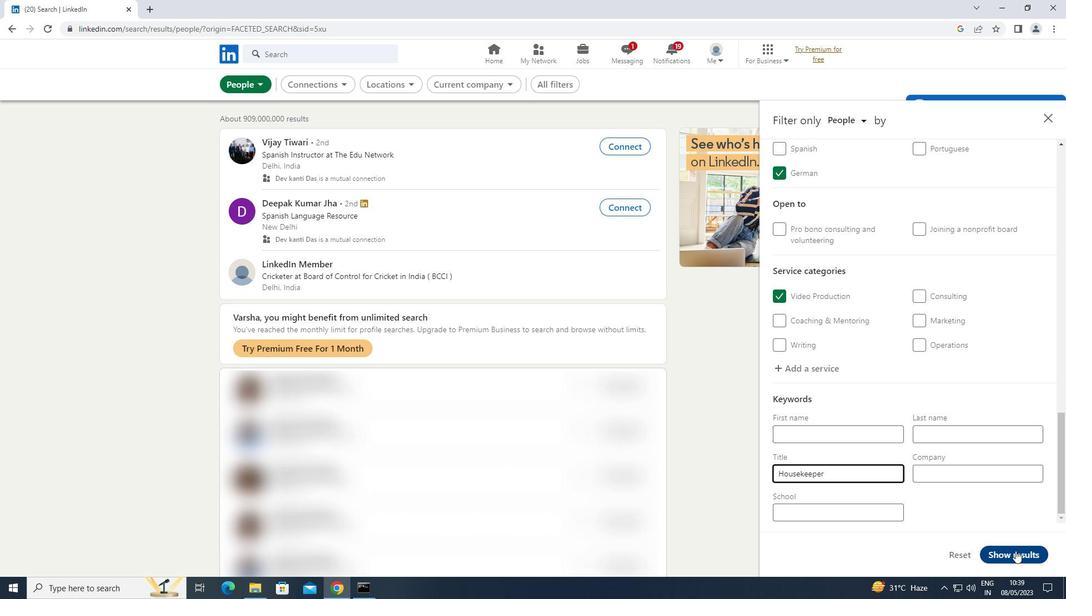 
